 Task: Create new contact,   with mail id: 'PenelopeHernandez@estee-lauder.com', first name: 'Penelope', Last name: 'Hernandez', Job Title: Legal Counsel, Phone number (202) 555-6789. Change life cycle stage to  'Lead' and lead status to 'New'. Add new company to the associated contact: www.centene.com and type: Other. Logged in from softage.10@softage.net
Action: Mouse moved to (77, 54)
Screenshot: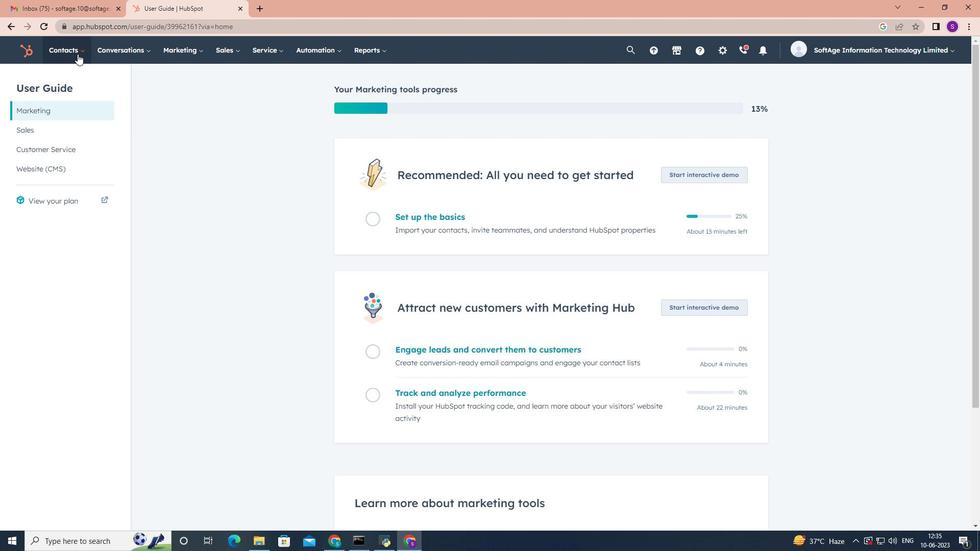 
Action: Mouse pressed left at (77, 54)
Screenshot: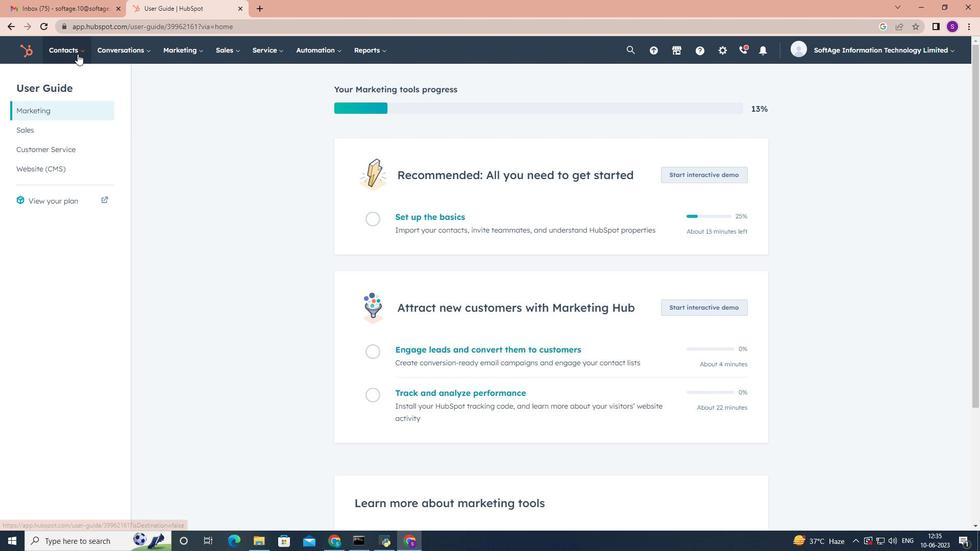
Action: Mouse moved to (82, 80)
Screenshot: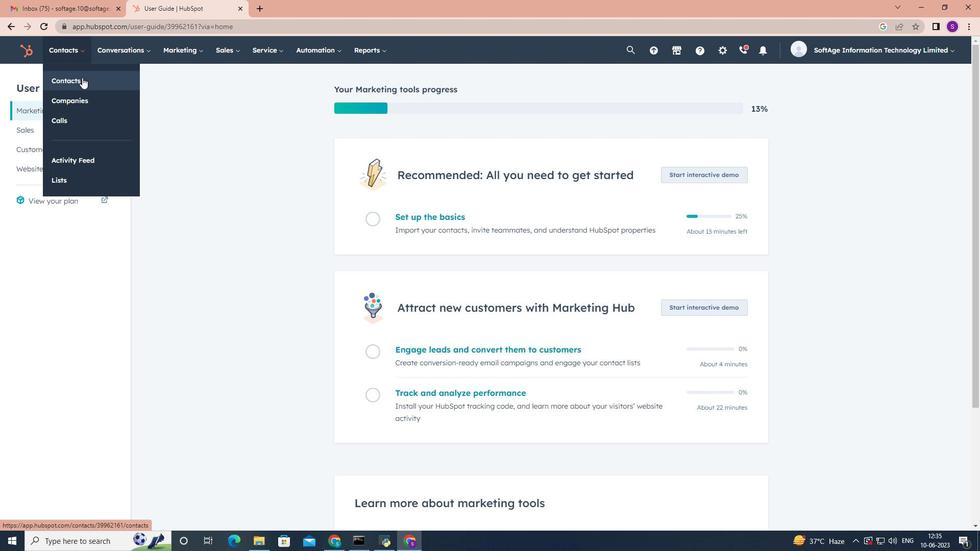 
Action: Mouse pressed left at (82, 80)
Screenshot: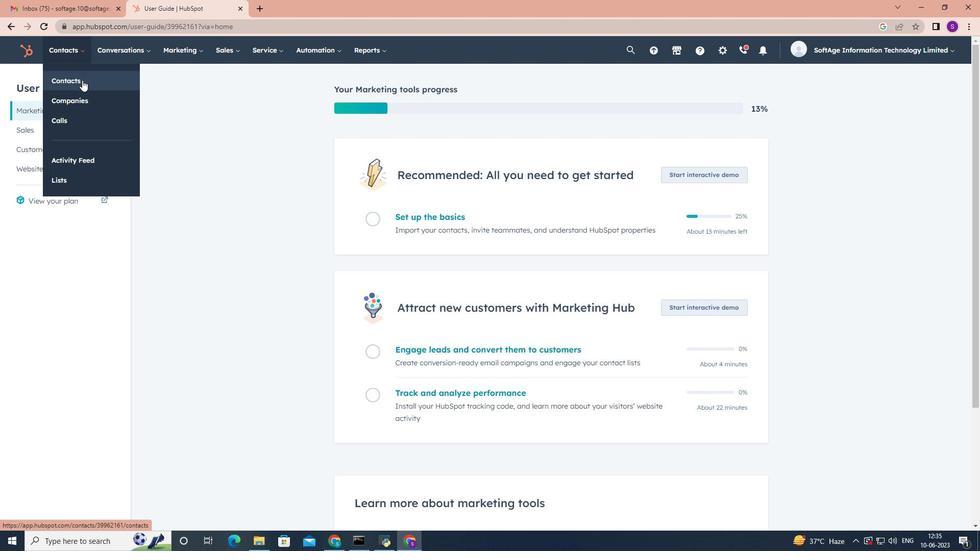 
Action: Mouse moved to (930, 87)
Screenshot: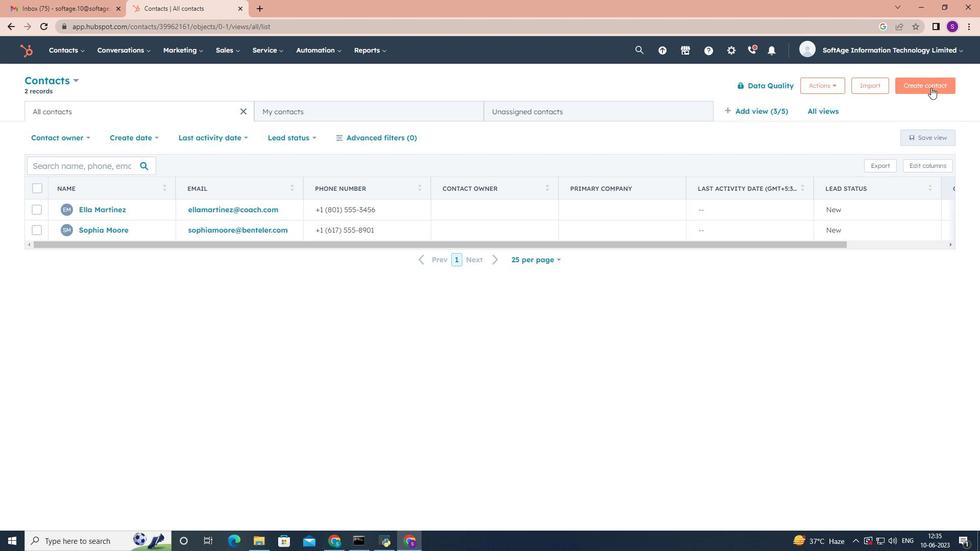 
Action: Mouse pressed left at (930, 87)
Screenshot: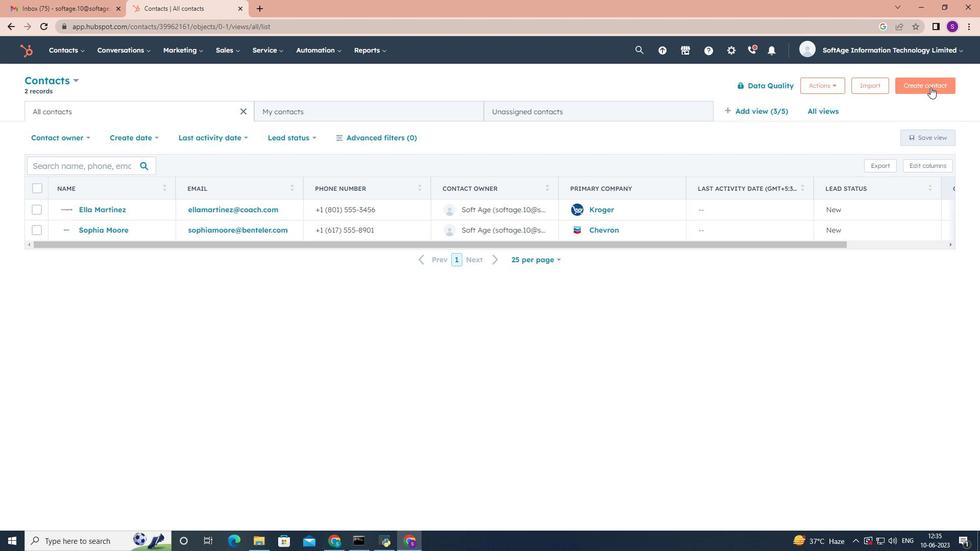 
Action: Mouse moved to (733, 132)
Screenshot: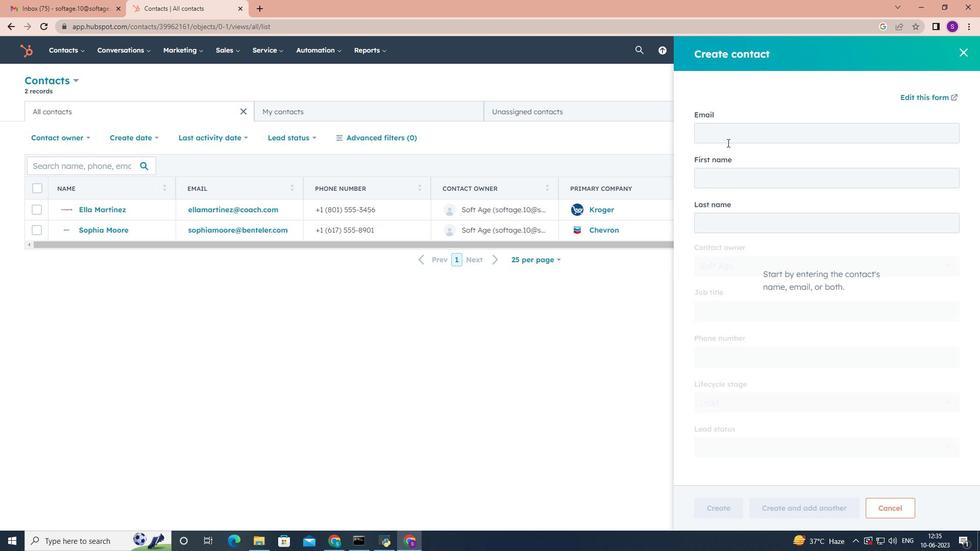 
Action: Mouse pressed left at (733, 132)
Screenshot: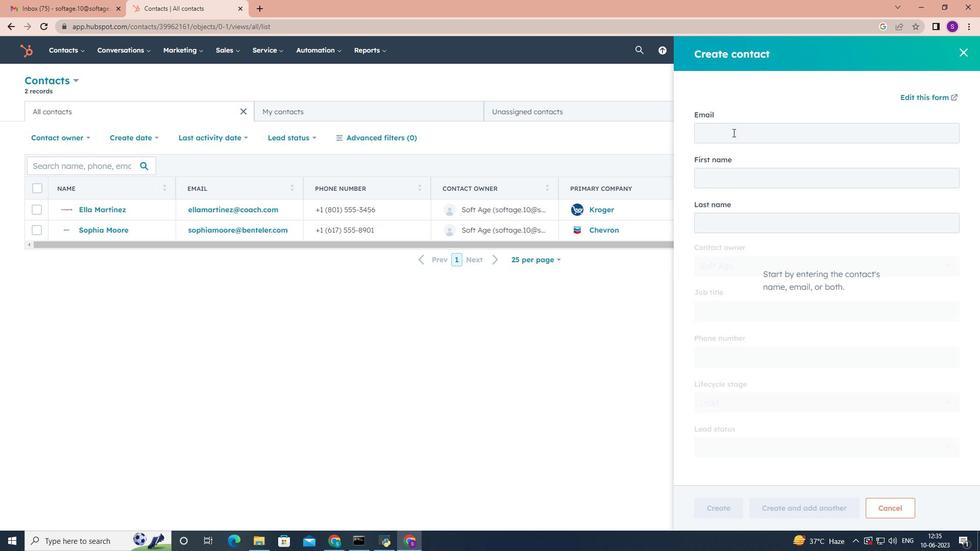 
Action: Key pressed <Key.shift>Penelope<Key.shift>Hernadez<Key.shift>@estee-lauder.com<Key.tab><Key.tab>
Screenshot: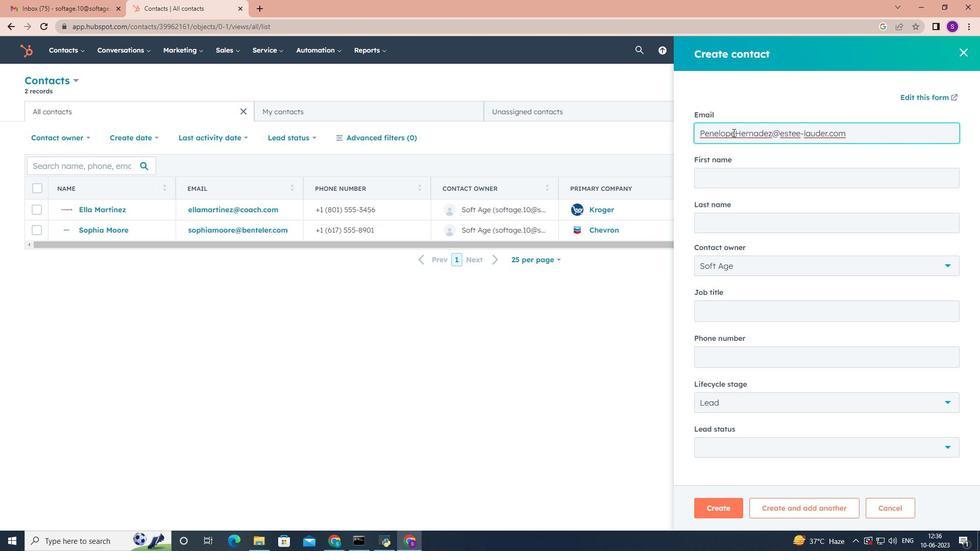 
Action: Mouse moved to (801, 174)
Screenshot: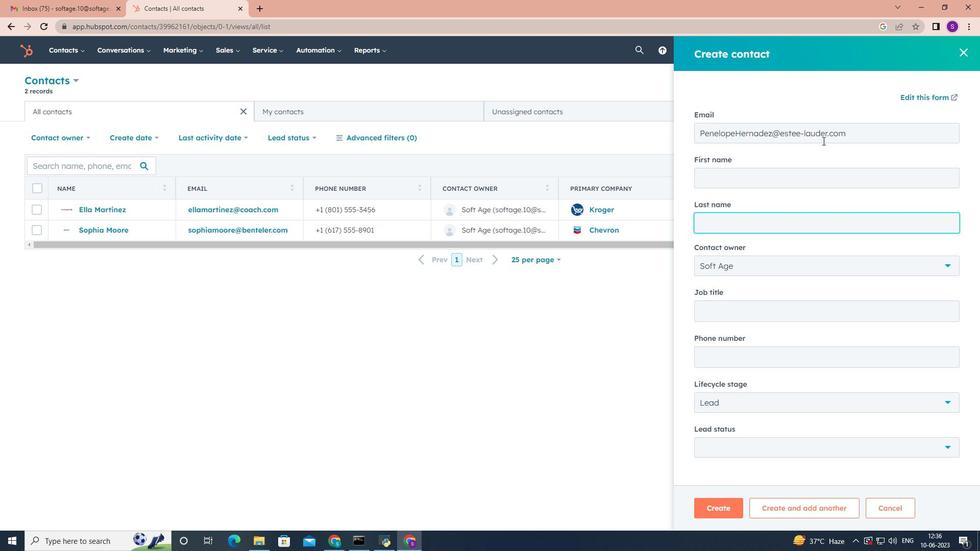 
Action: Mouse pressed left at (801, 174)
Screenshot: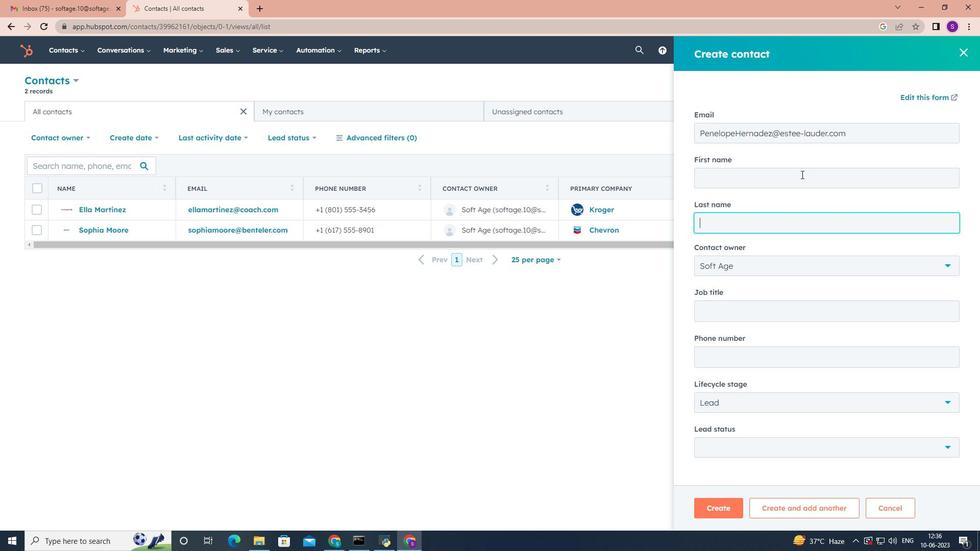 
Action: Key pressed <Key.shift>Penelope
Screenshot: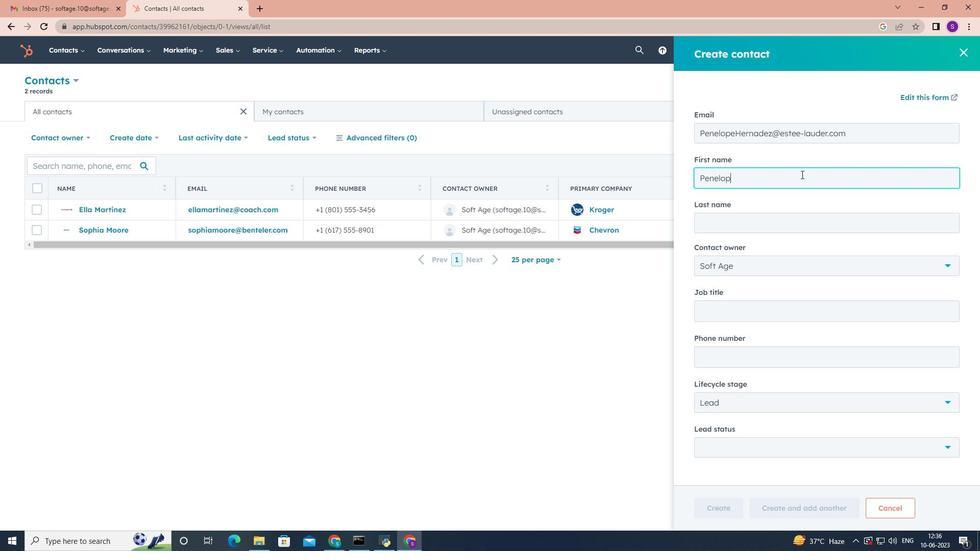 
Action: Mouse moved to (799, 221)
Screenshot: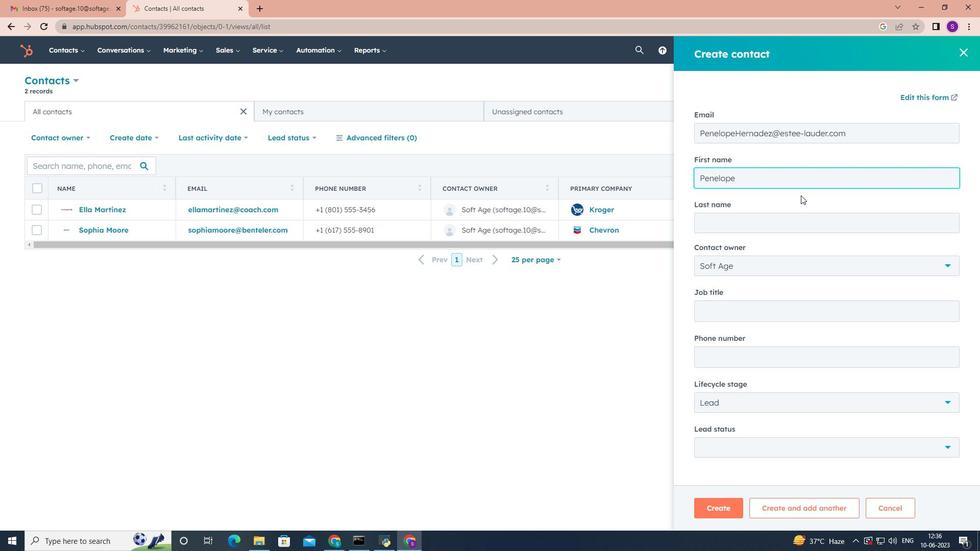 
Action: Mouse pressed left at (799, 221)
Screenshot: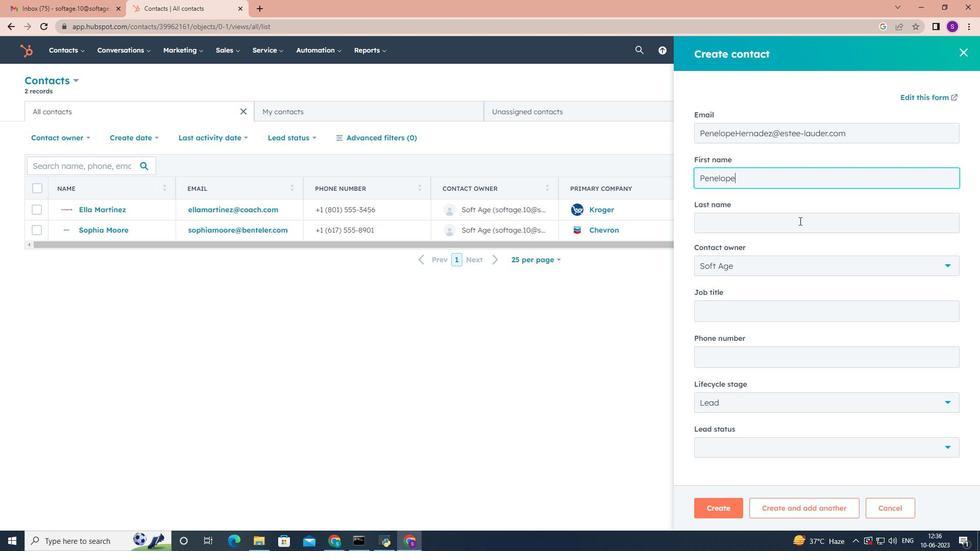 
Action: Key pressed <Key.shift>Hernandez
Screenshot: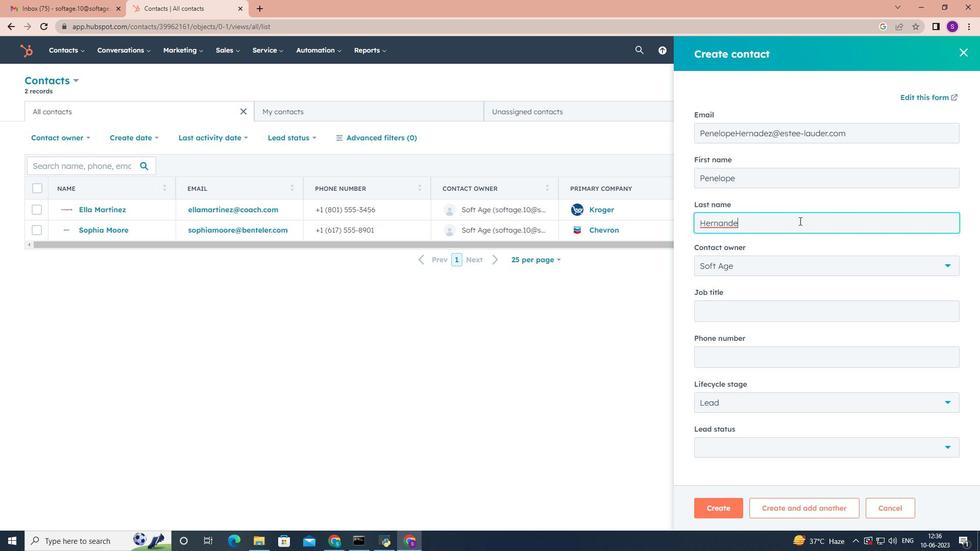 
Action: Mouse moved to (800, 311)
Screenshot: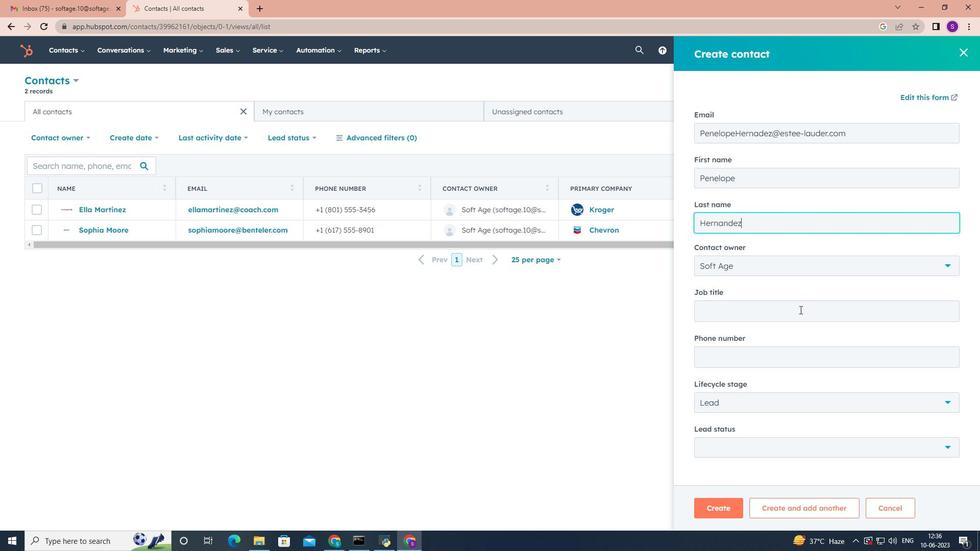
Action: Mouse pressed left at (800, 311)
Screenshot: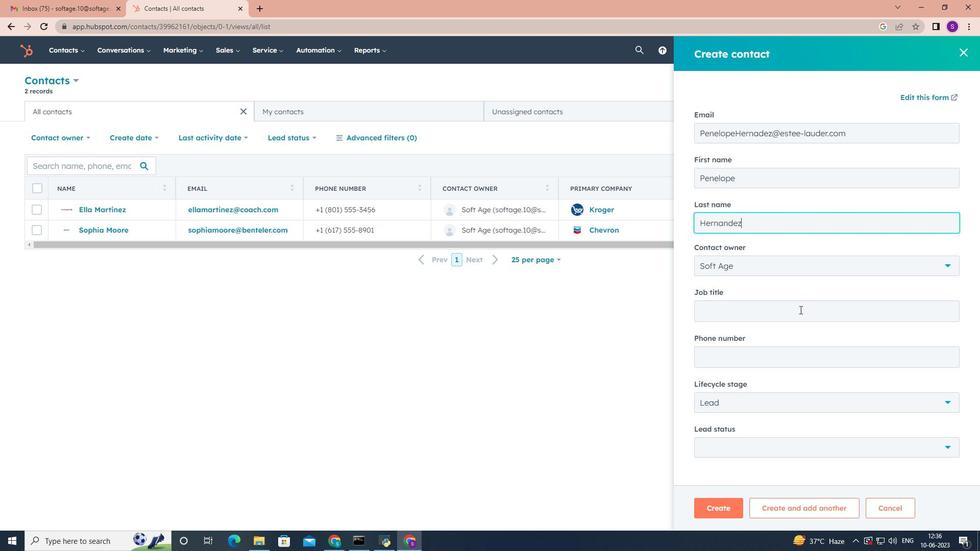
Action: Key pressed <Key.shift>Legal<Key.space><Key.shift>Counsel
Screenshot: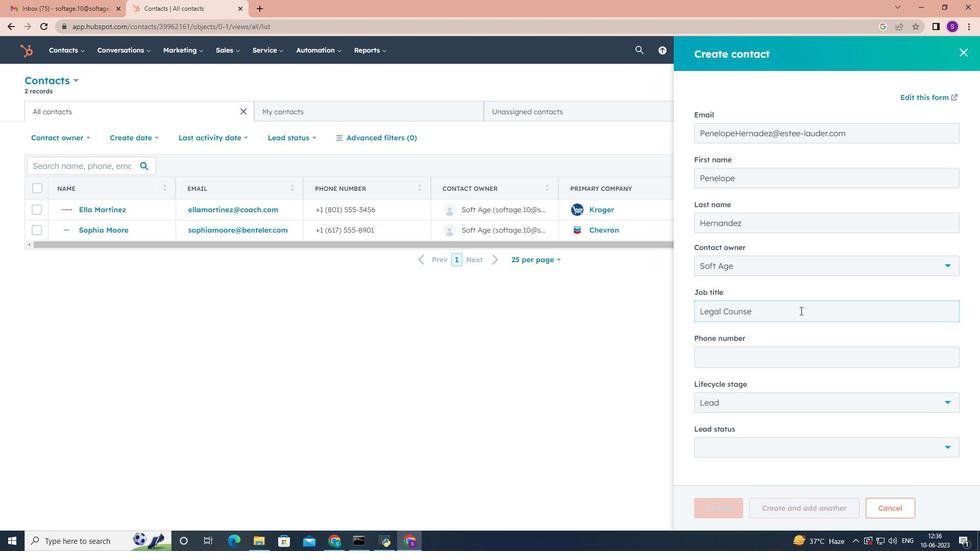 
Action: Mouse moved to (802, 359)
Screenshot: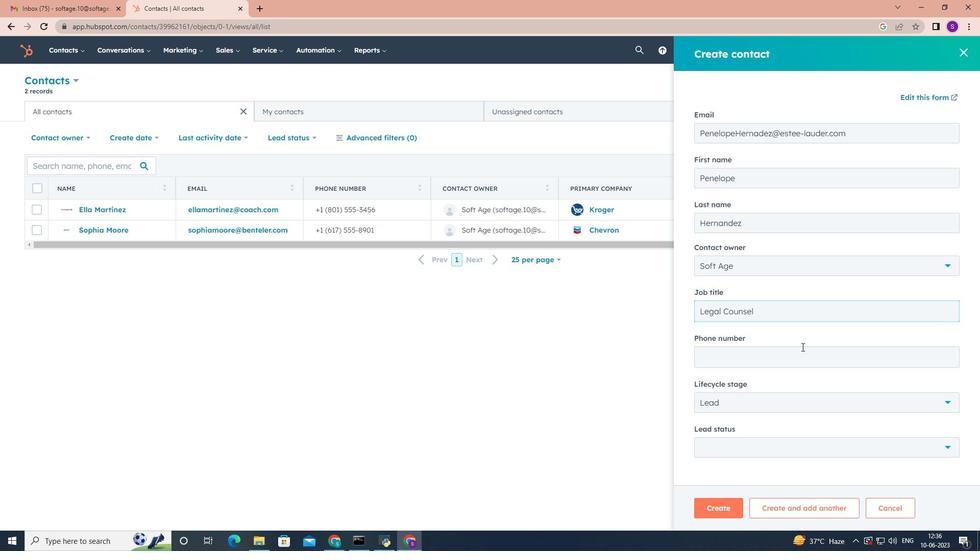 
Action: Mouse pressed left at (802, 359)
Screenshot: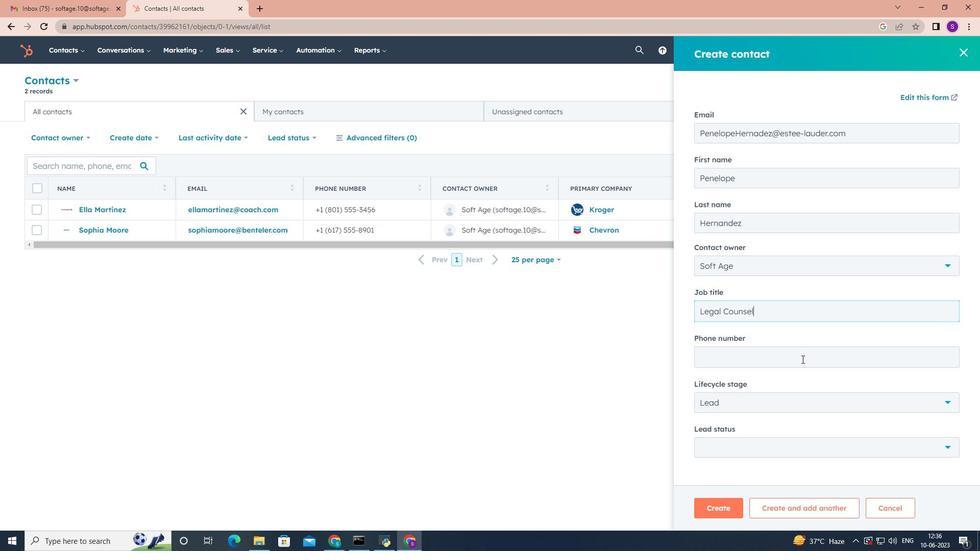 
Action: Key pressed 2025556789<Key.tab><Key.tab><Key.tab><Key.tab><Key.enter>
Screenshot: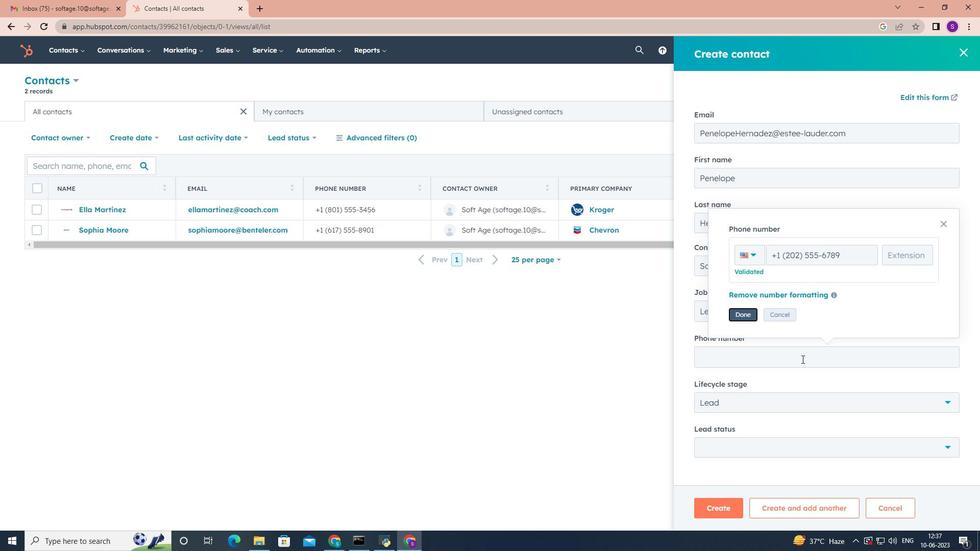 
Action: Mouse moved to (939, 400)
Screenshot: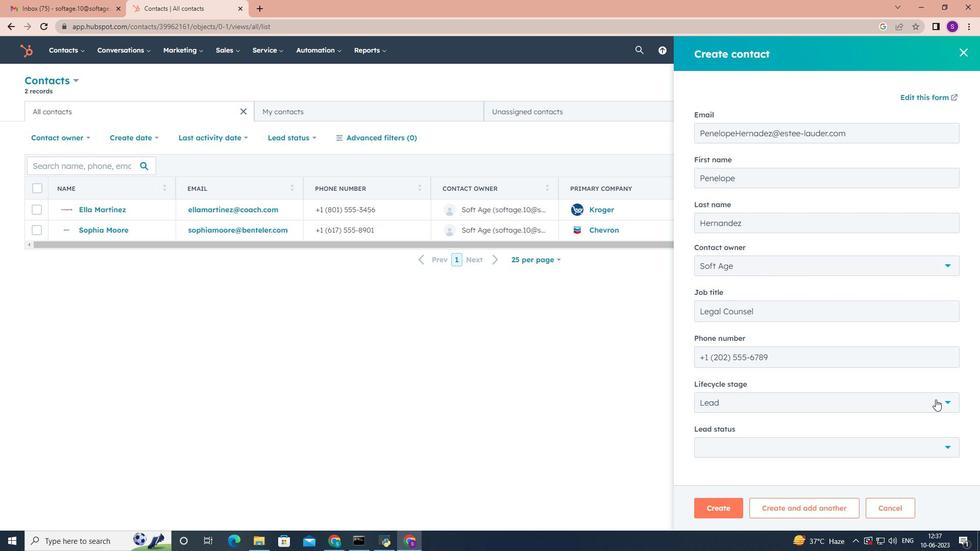 
Action: Mouse pressed left at (939, 400)
Screenshot: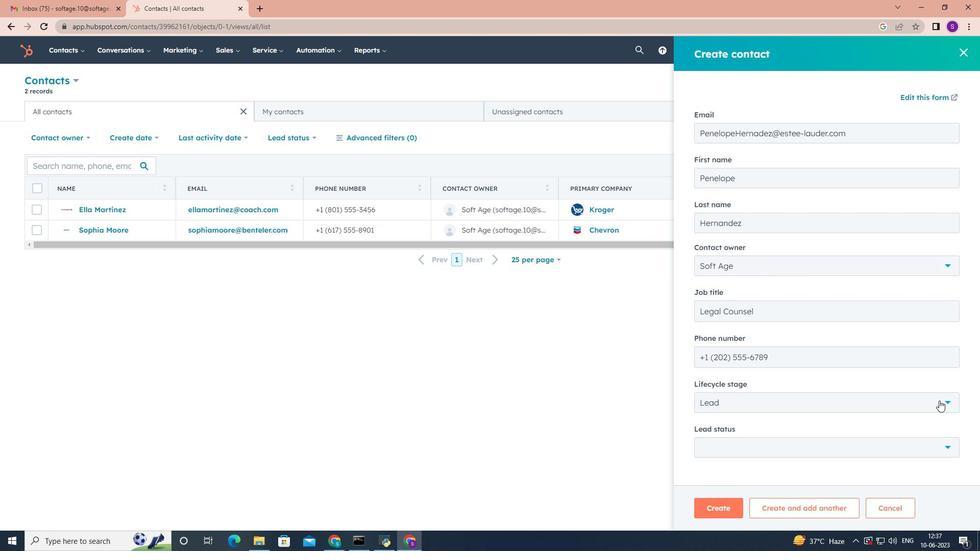 
Action: Mouse moved to (762, 306)
Screenshot: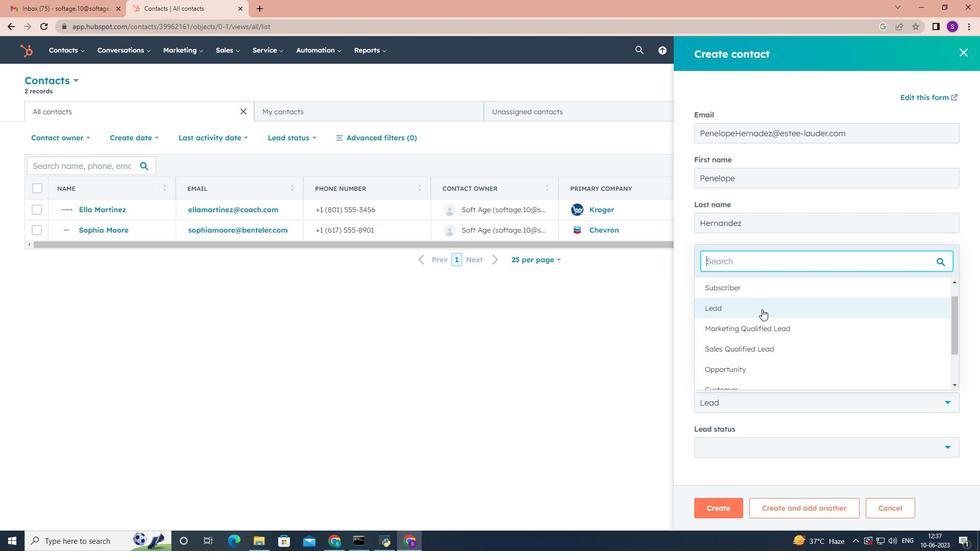 
Action: Mouse pressed left at (762, 306)
Screenshot: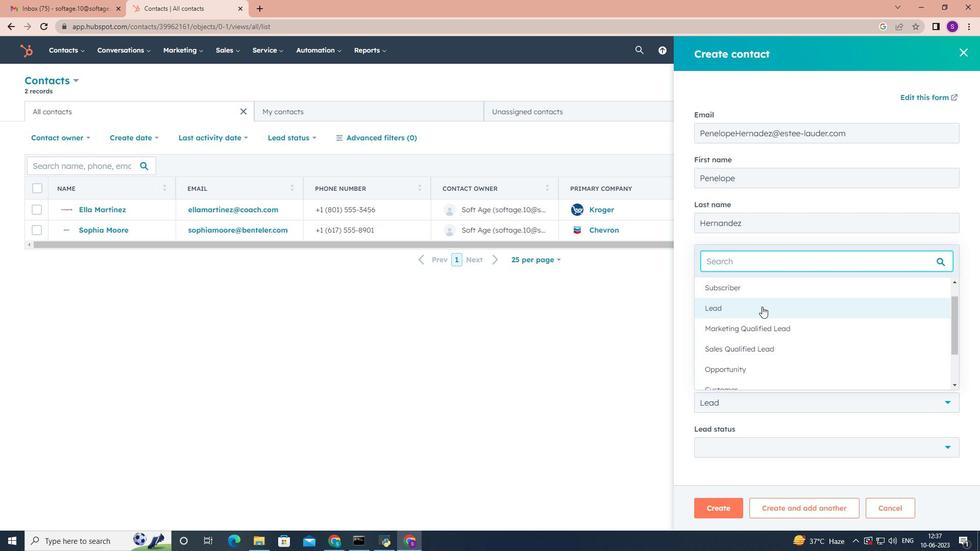 
Action: Mouse moved to (768, 421)
Screenshot: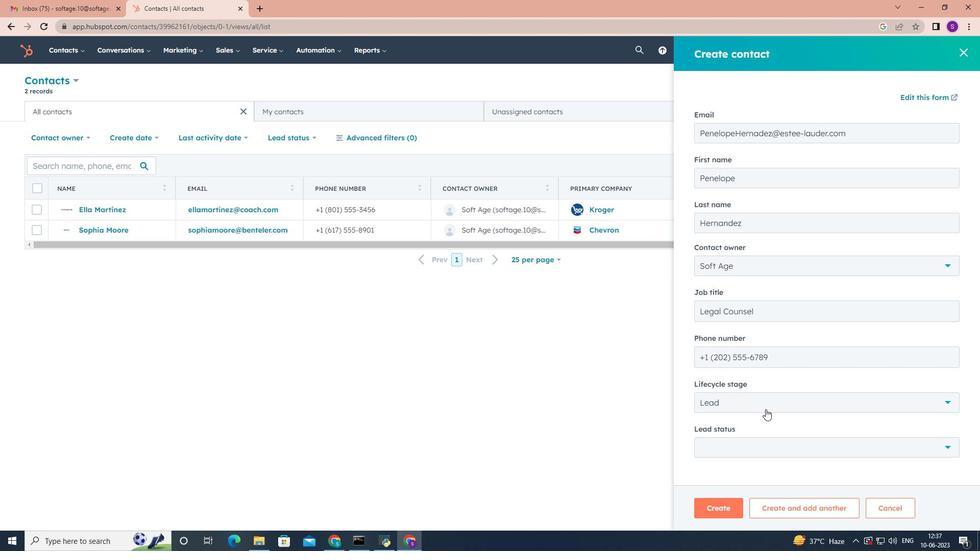 
Action: Mouse scrolled (768, 420) with delta (0, 0)
Screenshot: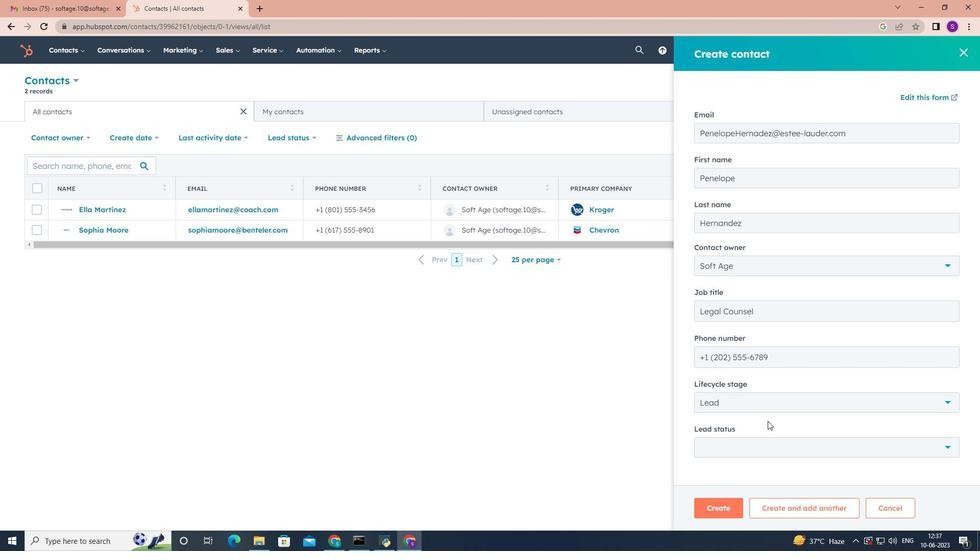 
Action: Mouse scrolled (768, 420) with delta (0, 0)
Screenshot: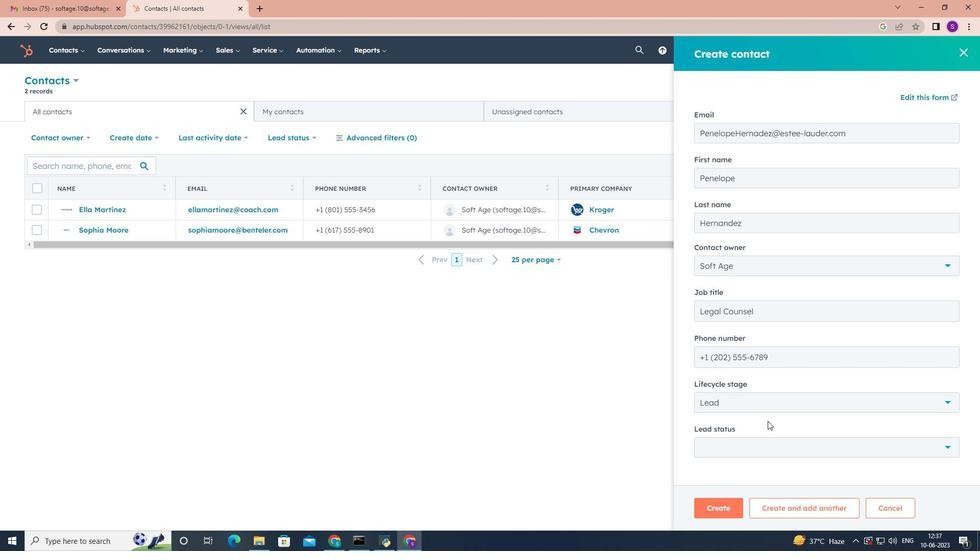 
Action: Mouse moved to (931, 451)
Screenshot: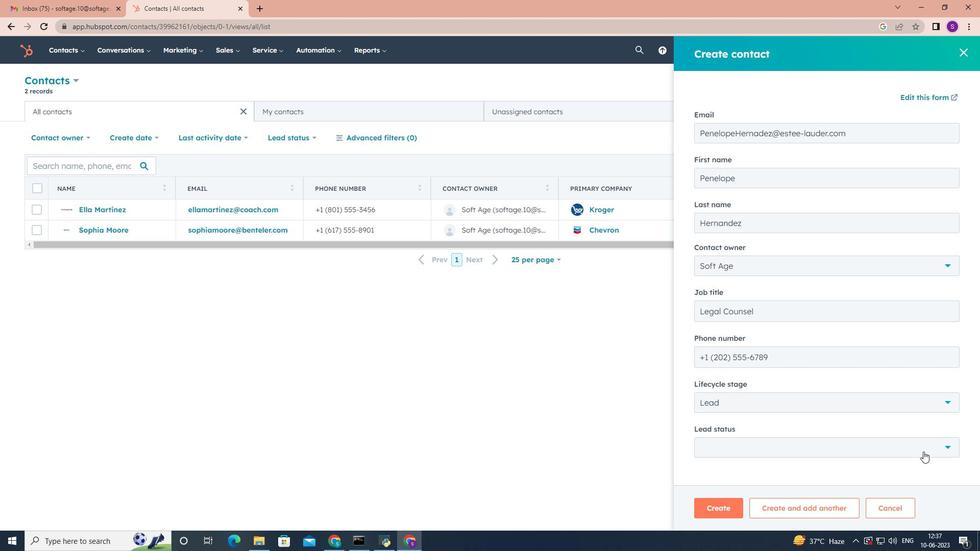 
Action: Mouse pressed left at (931, 451)
Screenshot: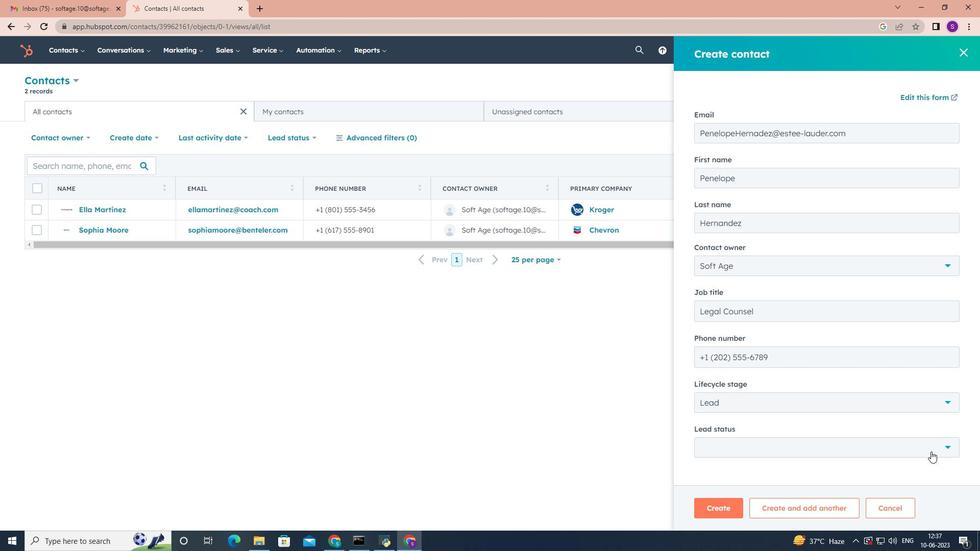 
Action: Mouse moved to (795, 360)
Screenshot: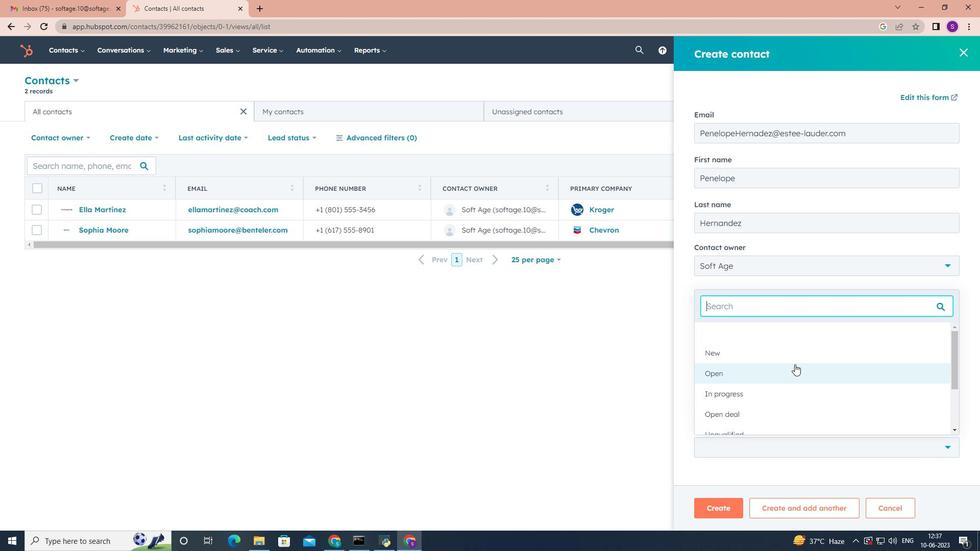 
Action: Mouse pressed left at (795, 360)
Screenshot: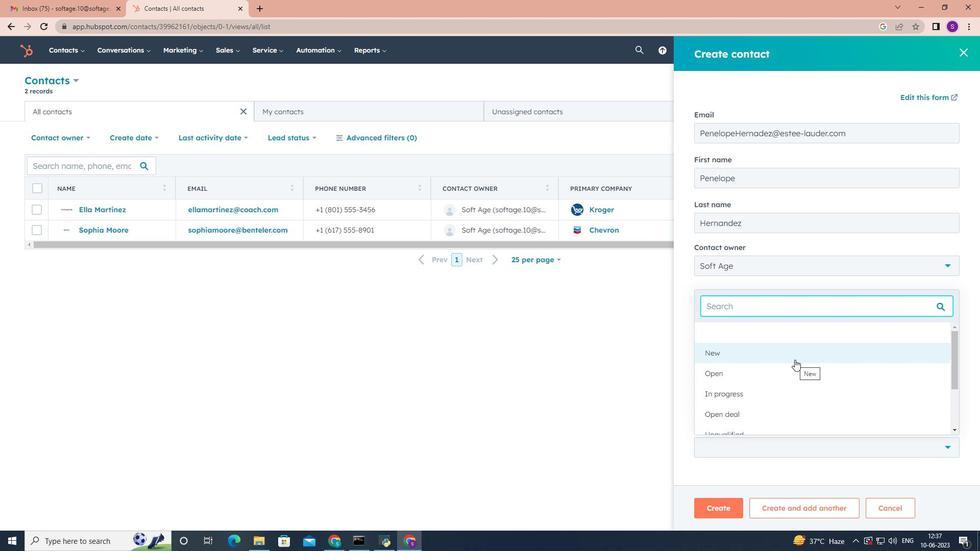
Action: Mouse moved to (803, 416)
Screenshot: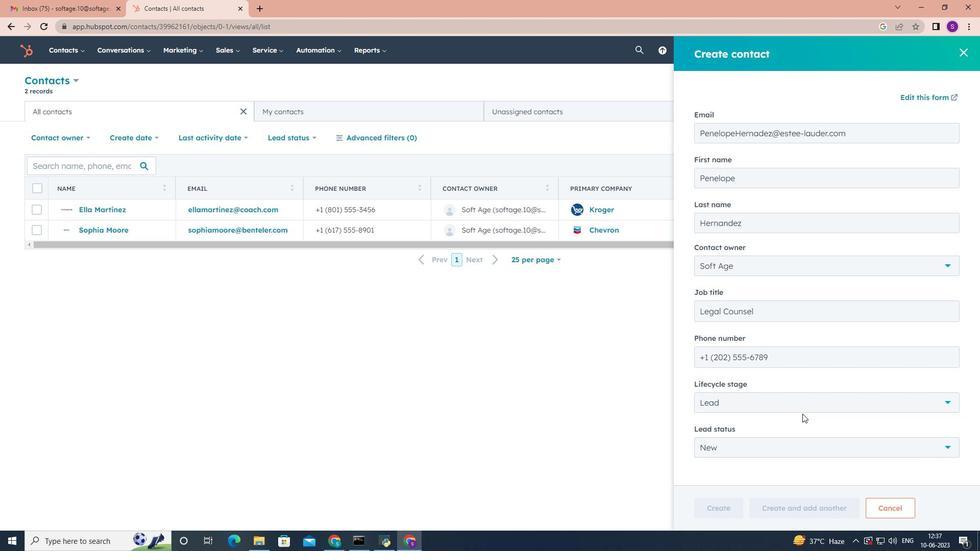 
Action: Mouse scrolled (803, 416) with delta (0, 0)
Screenshot: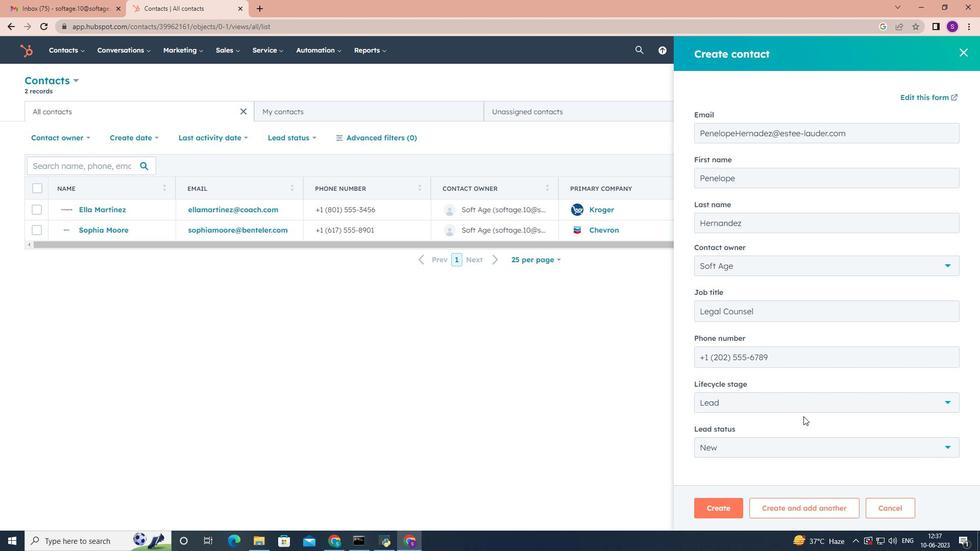 
Action: Mouse scrolled (803, 416) with delta (0, 0)
Screenshot: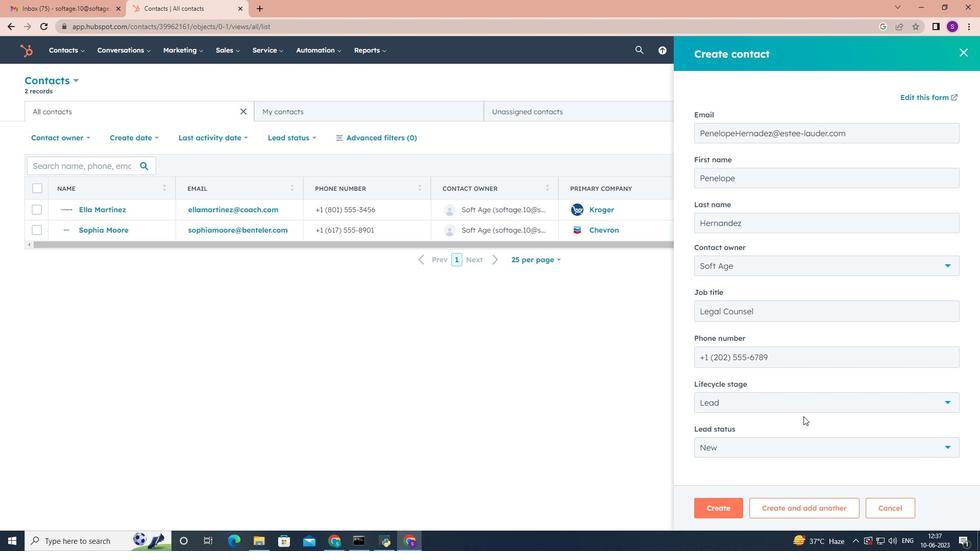 
Action: Mouse scrolled (803, 416) with delta (0, 0)
Screenshot: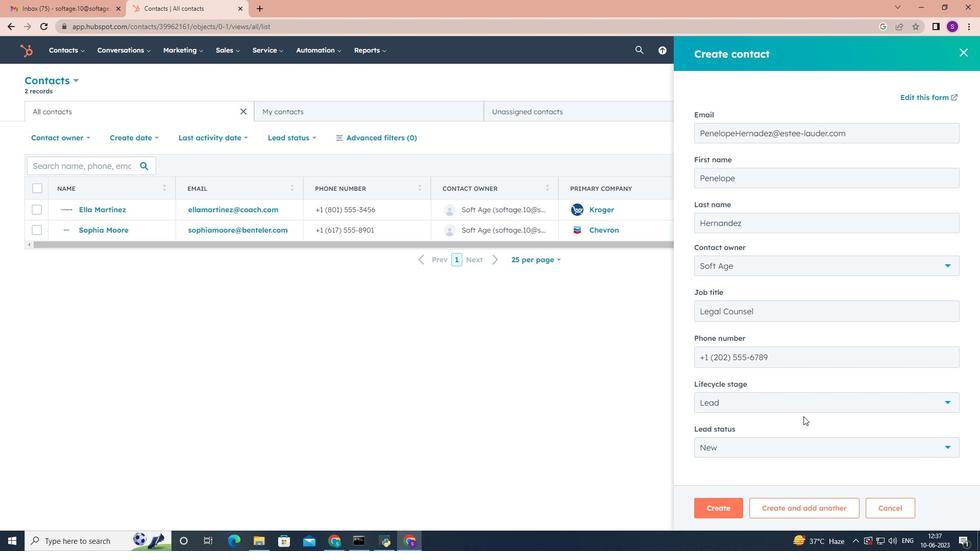 
Action: Mouse scrolled (803, 416) with delta (0, 0)
Screenshot: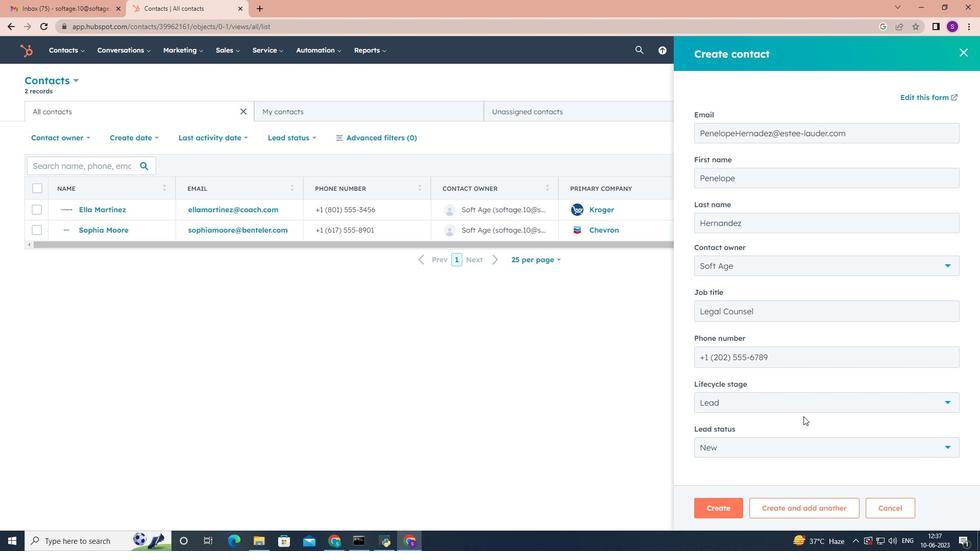 
Action: Mouse moved to (730, 509)
Screenshot: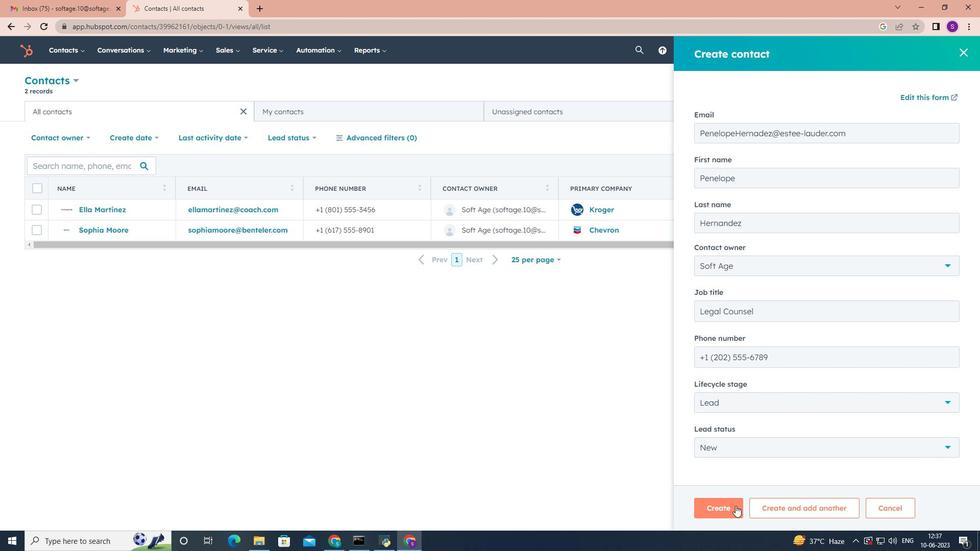 
Action: Mouse pressed left at (730, 509)
Screenshot: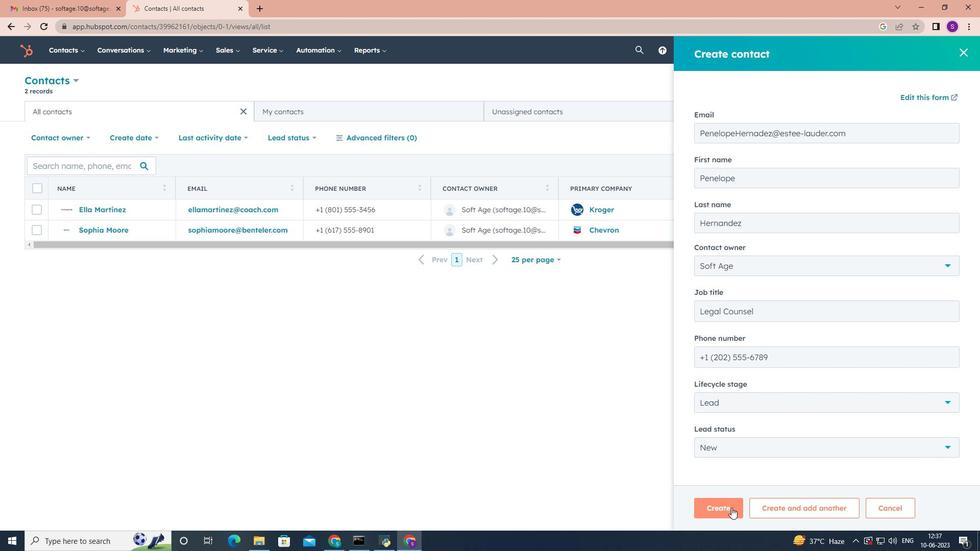 
Action: Mouse moved to (689, 330)
Screenshot: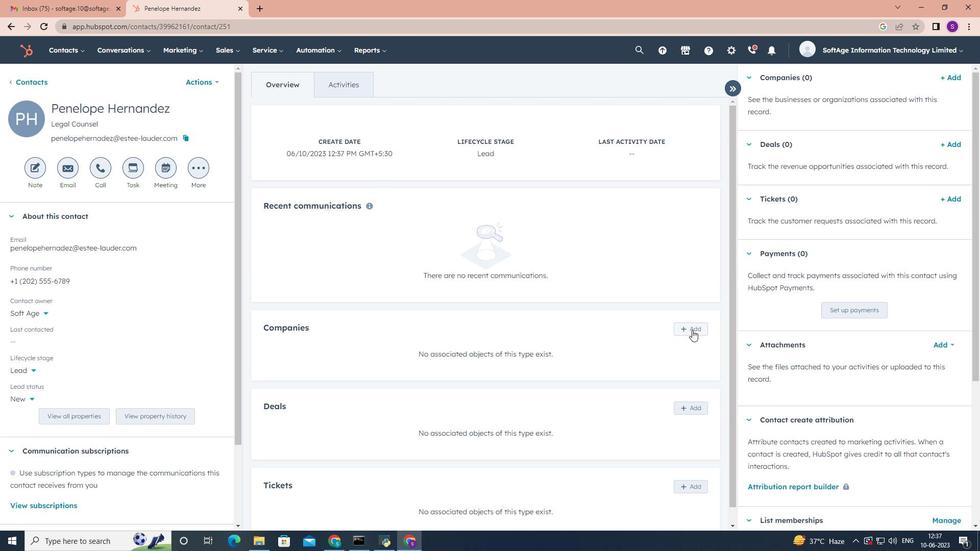 
Action: Mouse pressed left at (689, 330)
Screenshot: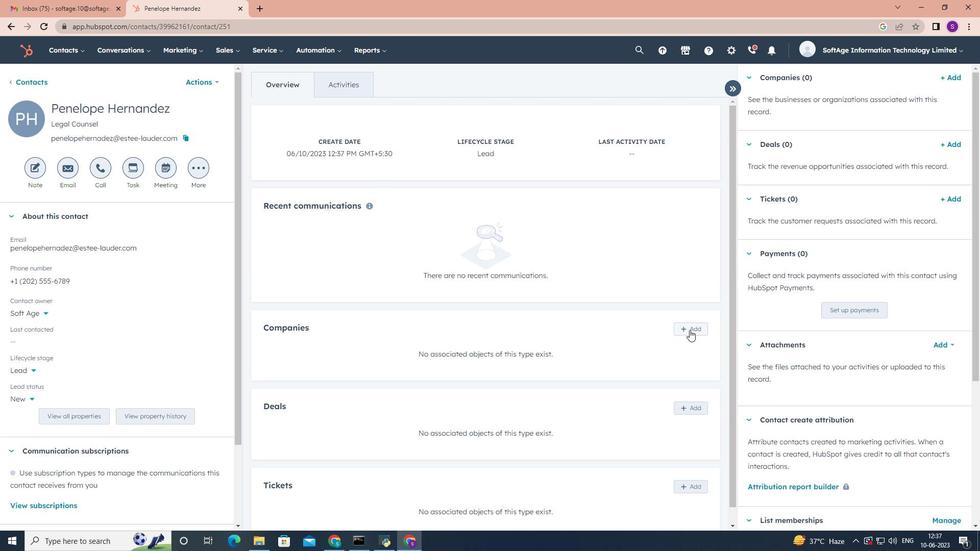
Action: Mouse moved to (785, 104)
Screenshot: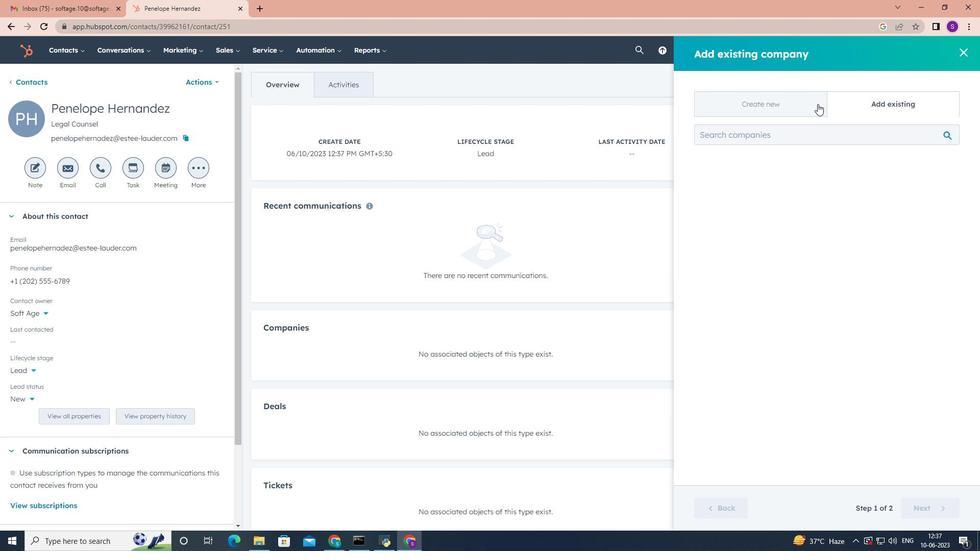 
Action: Mouse pressed left at (785, 104)
Screenshot: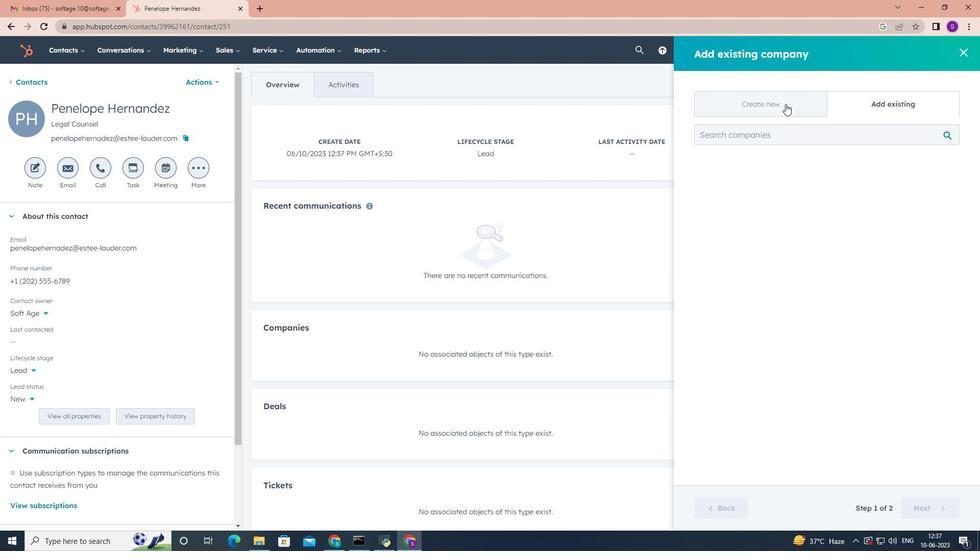 
Action: Mouse moved to (784, 166)
Screenshot: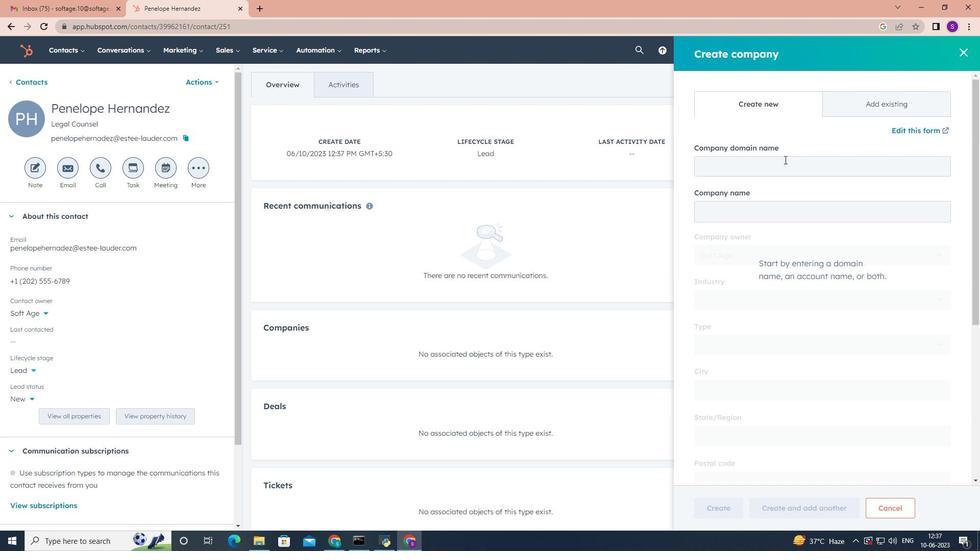 
Action: Mouse pressed left at (784, 166)
Screenshot: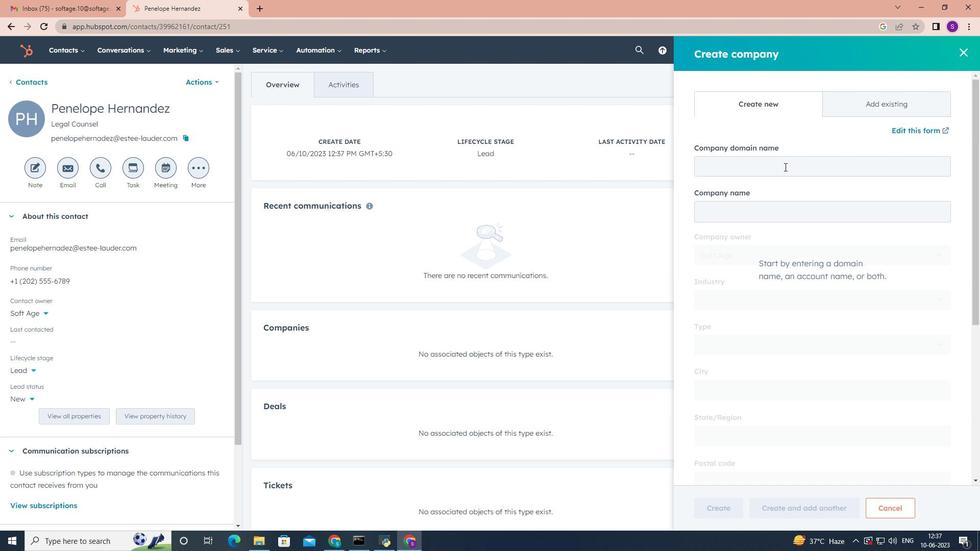 
Action: Key pressed <Key.shift>WWW.centene.com
Screenshot: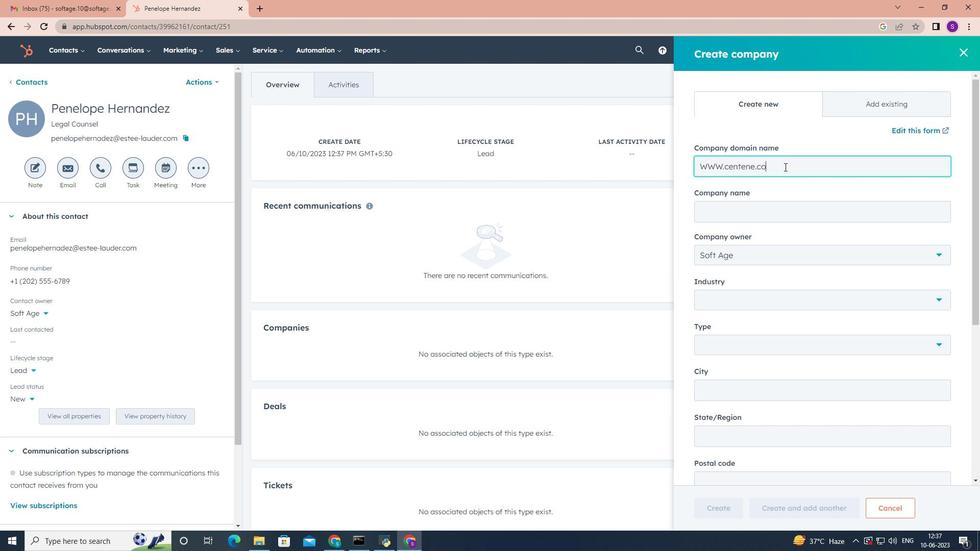 
Action: Mouse moved to (831, 341)
Screenshot: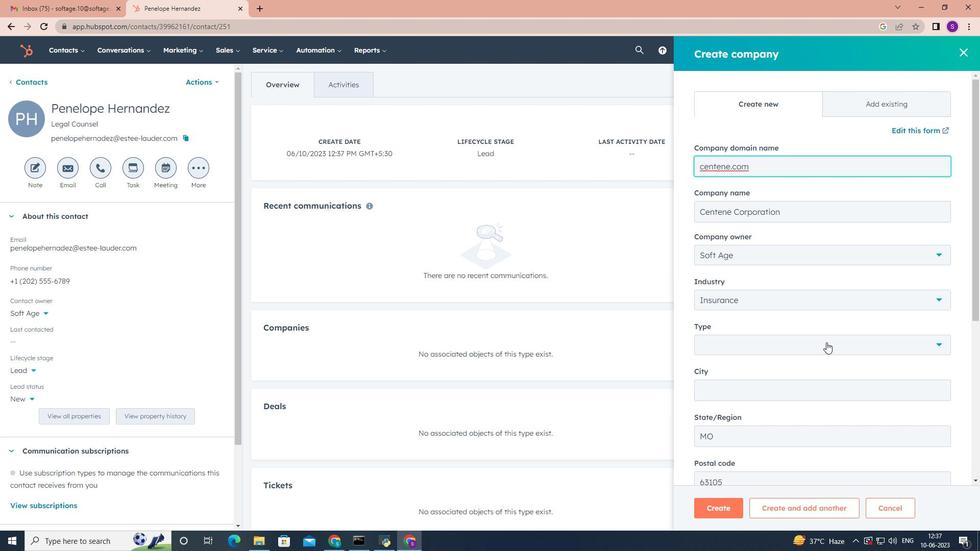 
Action: Mouse pressed left at (831, 341)
Screenshot: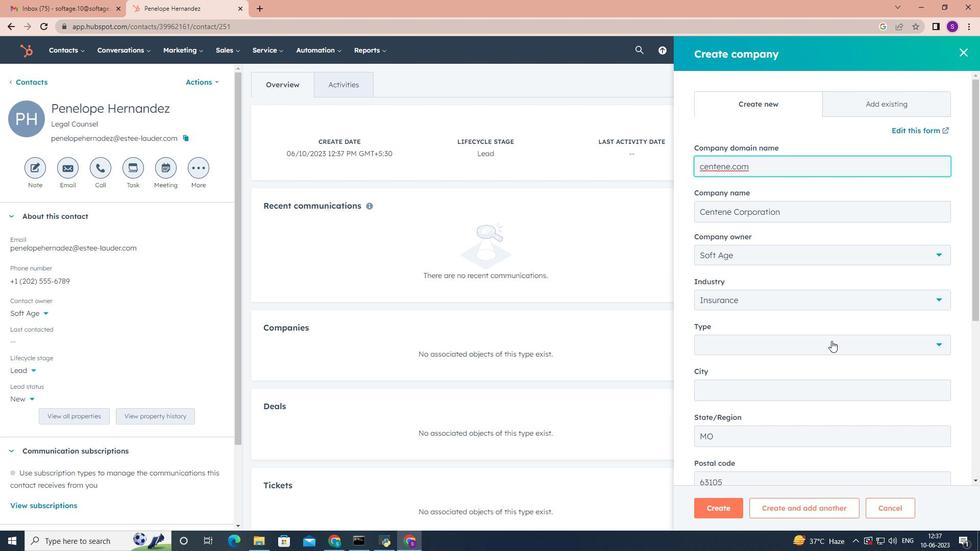 
Action: Mouse scrolled (831, 340) with delta (0, 0)
Screenshot: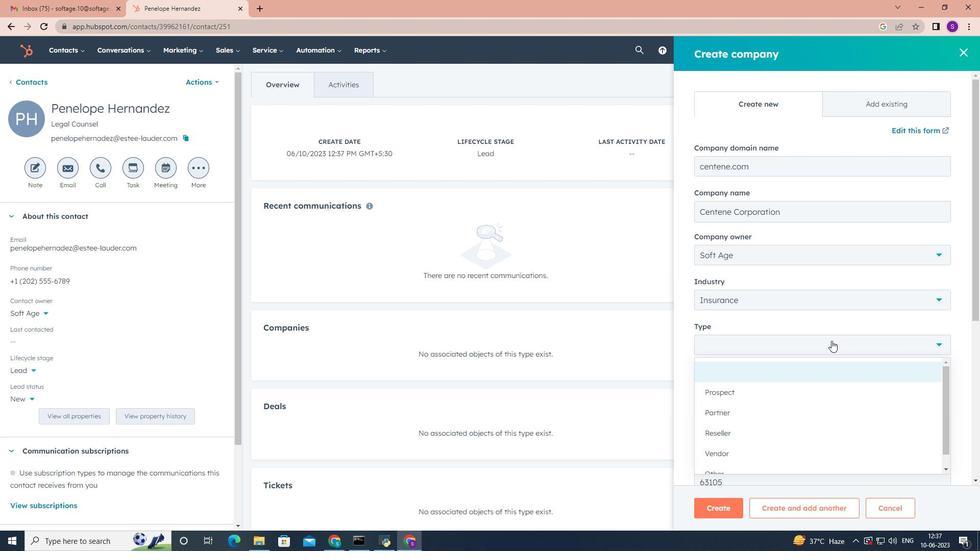 
Action: Mouse scrolled (831, 340) with delta (0, 0)
Screenshot: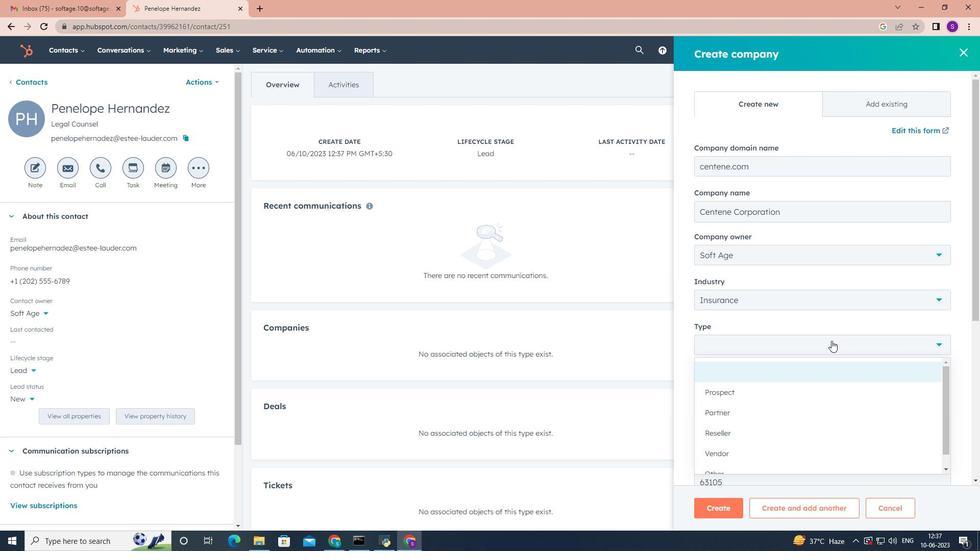 
Action: Mouse moved to (829, 359)
Screenshot: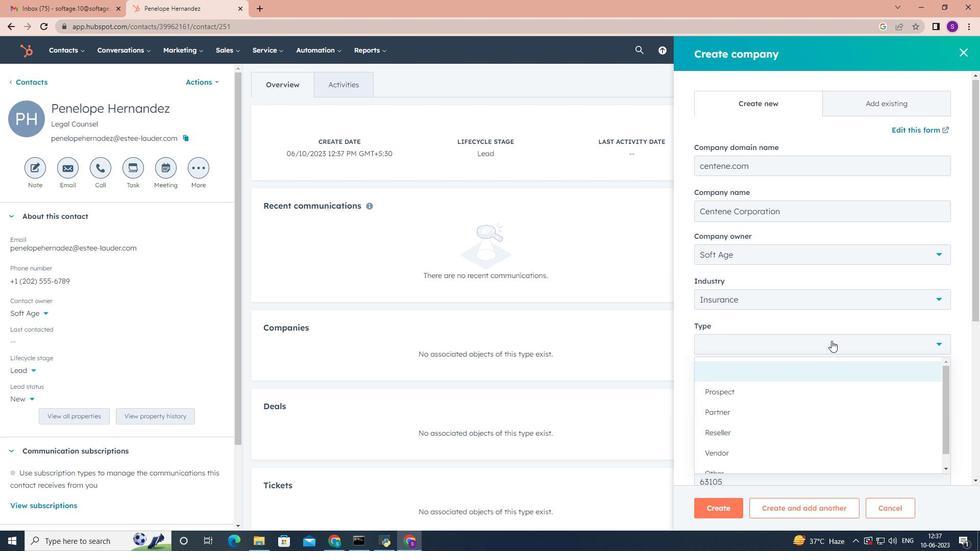 
Action: Mouse scrolled (829, 358) with delta (0, 0)
Screenshot: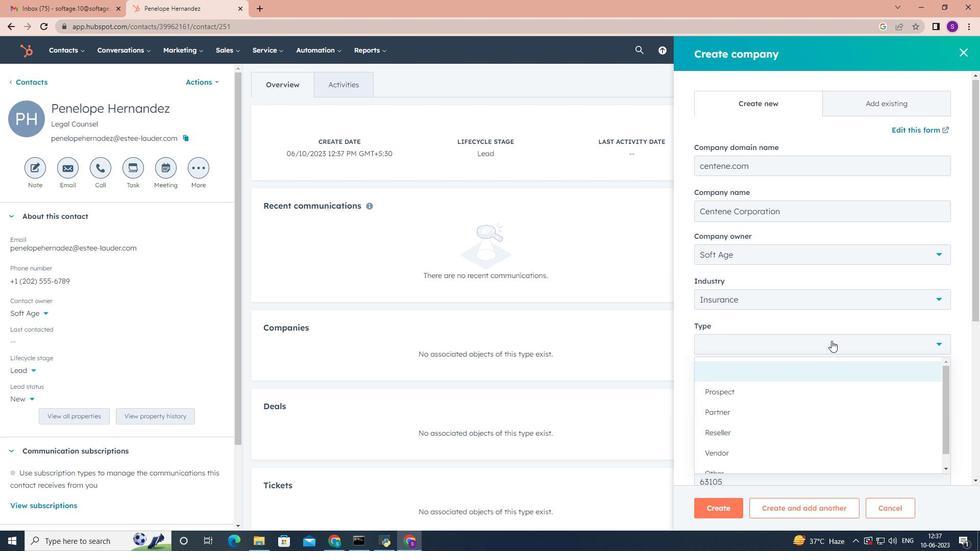 
Action: Mouse moved to (781, 308)
Screenshot: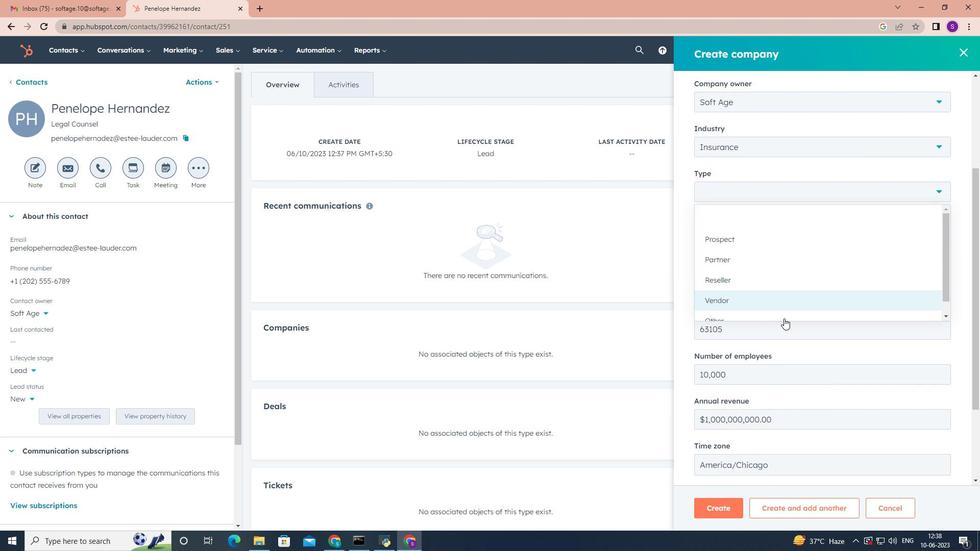 
Action: Mouse scrolled (781, 308) with delta (0, 0)
Screenshot: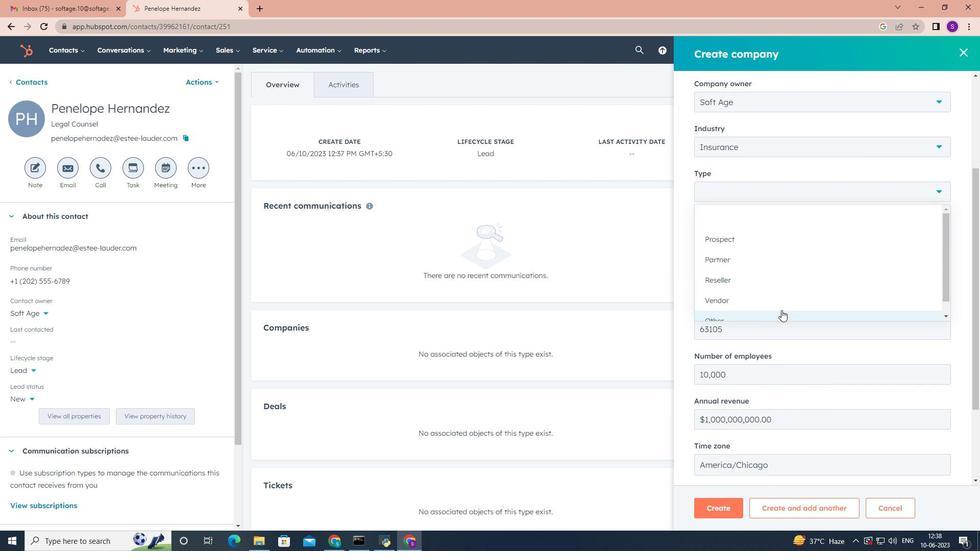 
Action: Mouse scrolled (781, 308) with delta (0, 0)
Screenshot: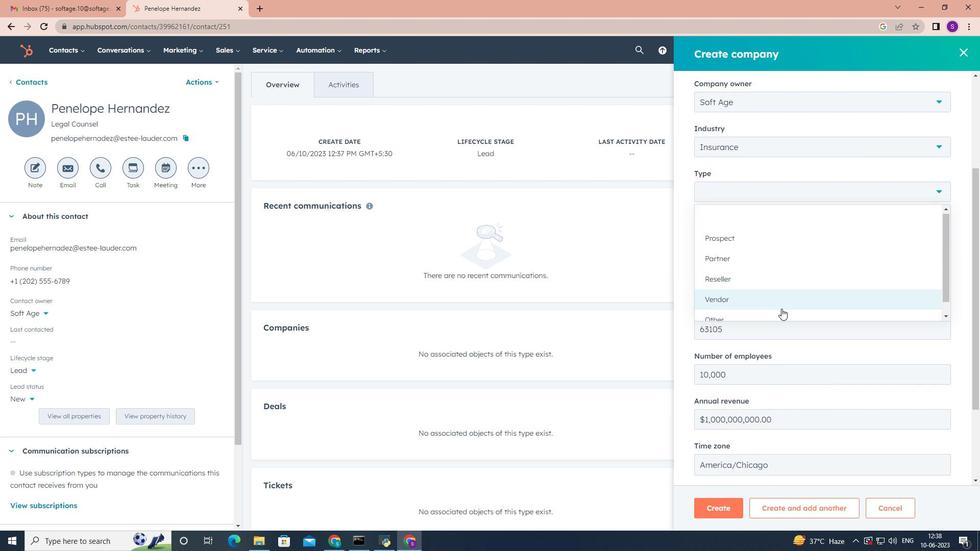 
Action: Mouse scrolled (781, 308) with delta (0, 0)
Screenshot: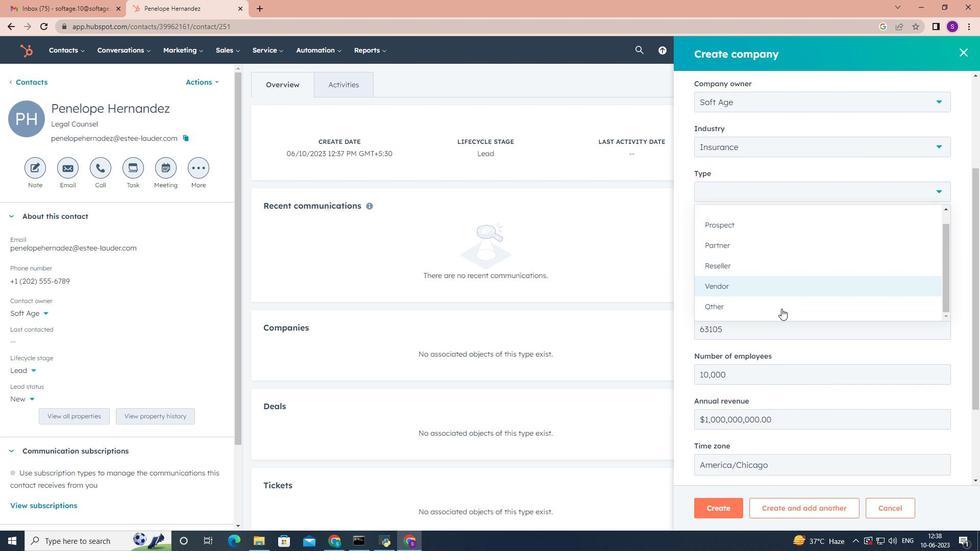 
Action: Mouse scrolled (781, 308) with delta (0, 0)
Screenshot: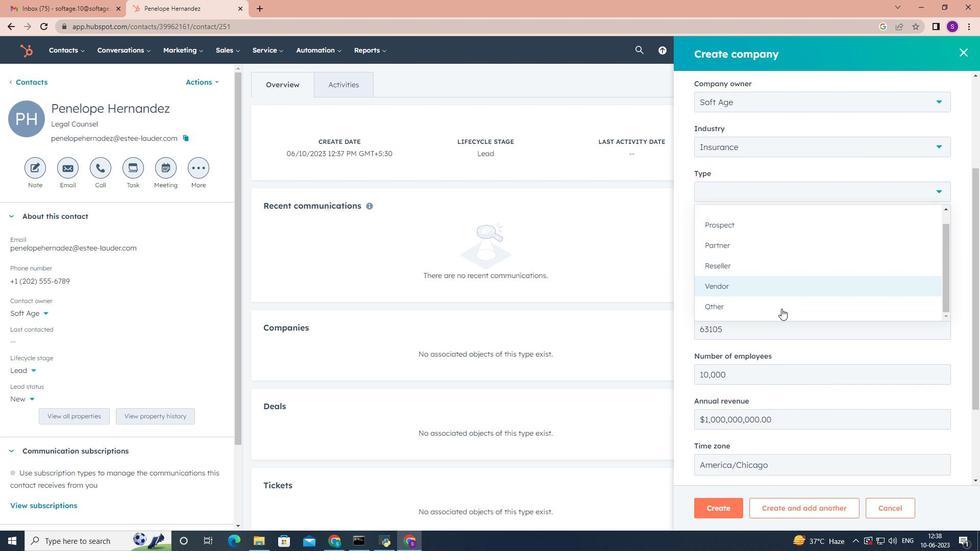 
Action: Mouse moved to (727, 308)
Screenshot: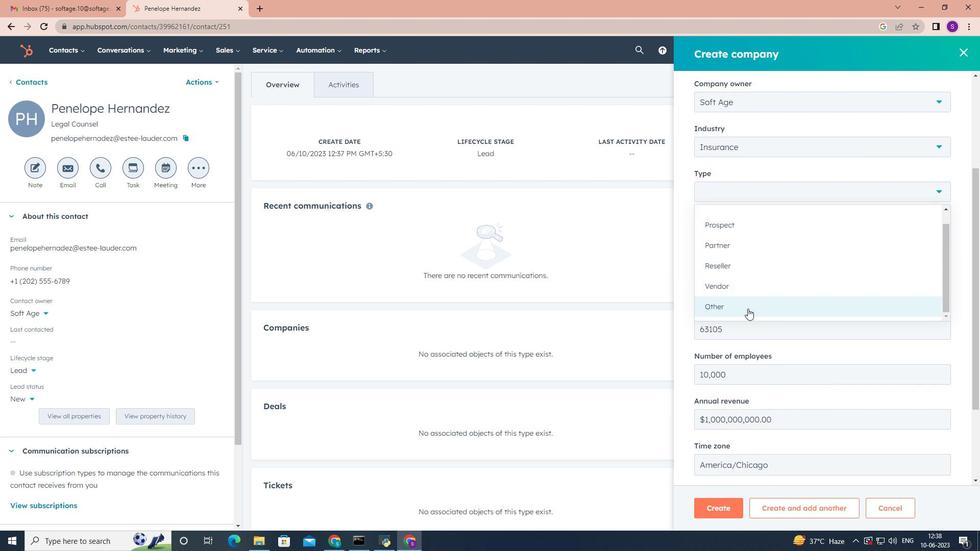 
Action: Mouse pressed left at (727, 308)
Screenshot: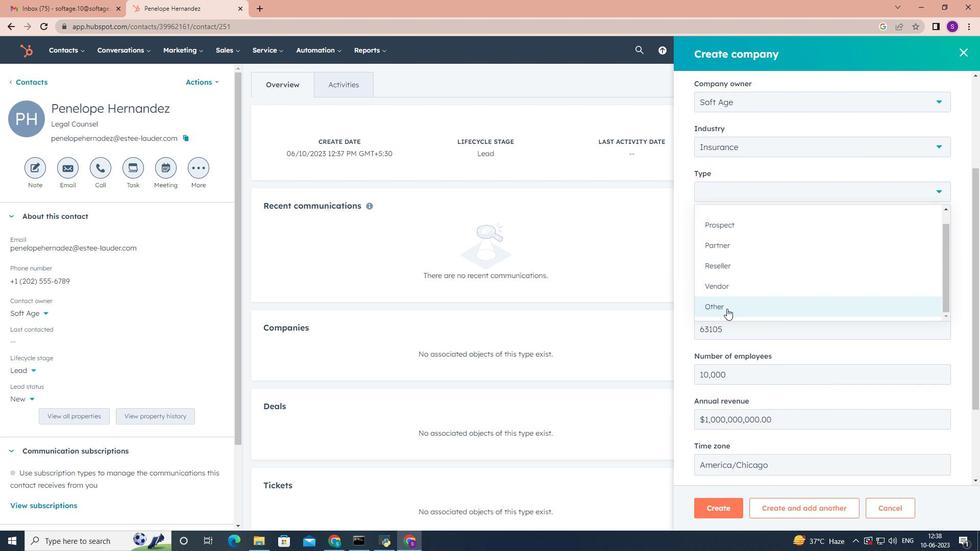 
Action: Mouse scrolled (727, 308) with delta (0, 0)
Screenshot: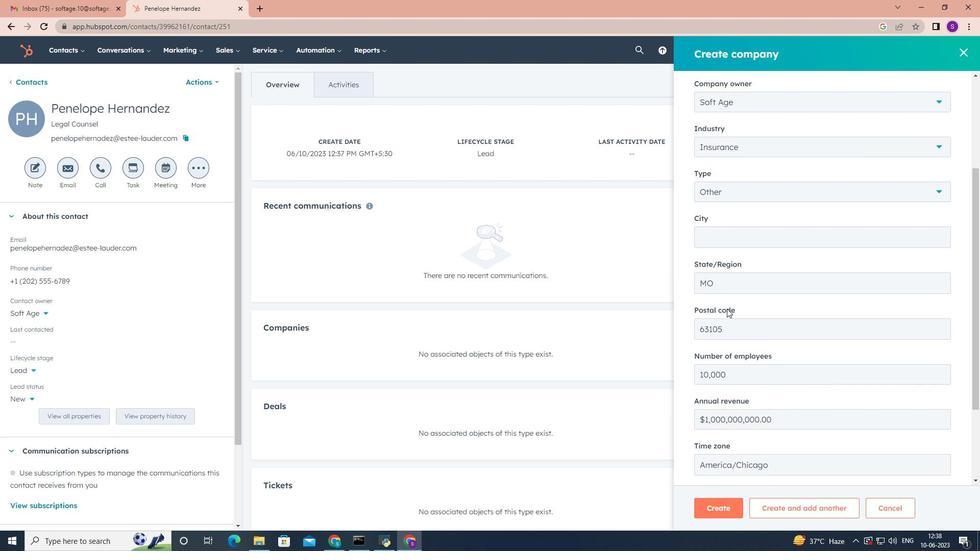 
Action: Mouse scrolled (727, 308) with delta (0, 0)
Screenshot: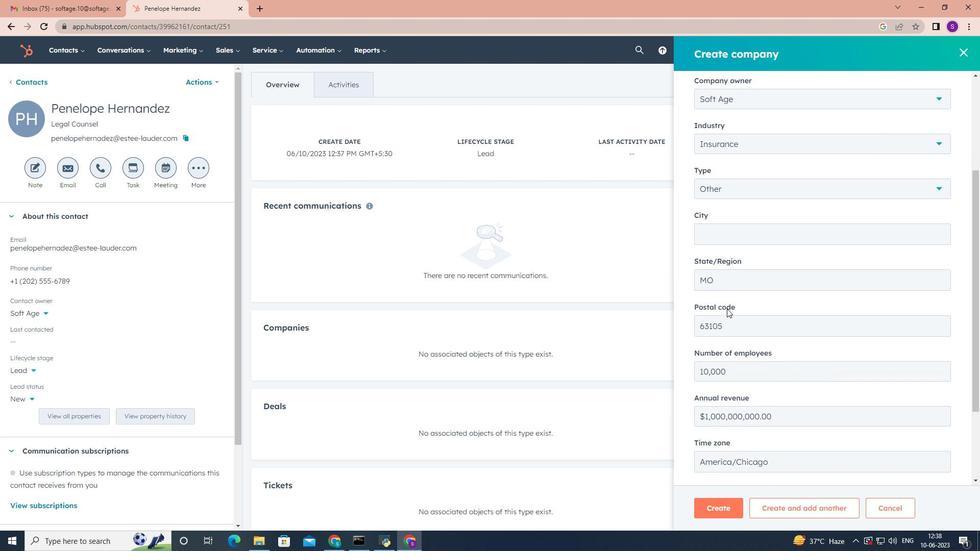 
Action: Mouse scrolled (727, 308) with delta (0, 0)
Screenshot: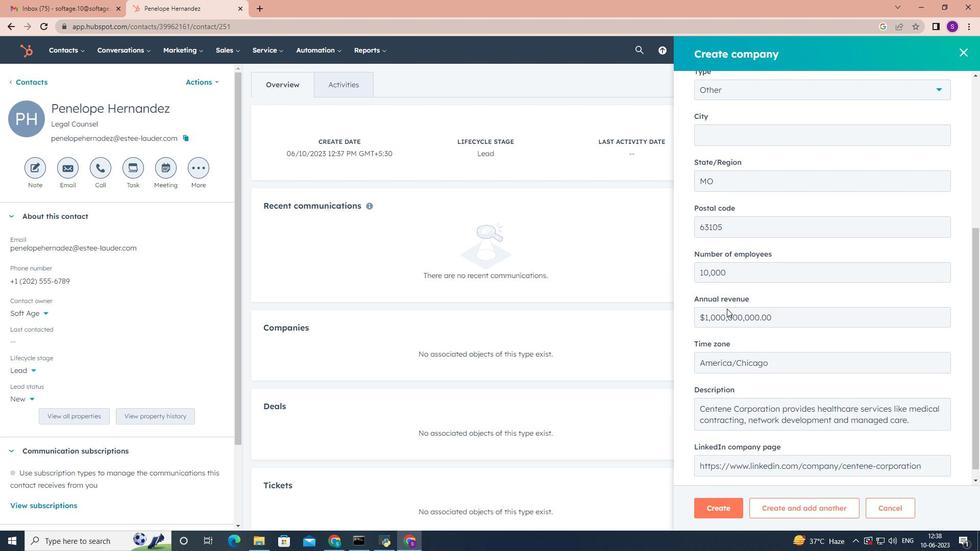 
Action: Mouse scrolled (727, 308) with delta (0, 0)
Screenshot: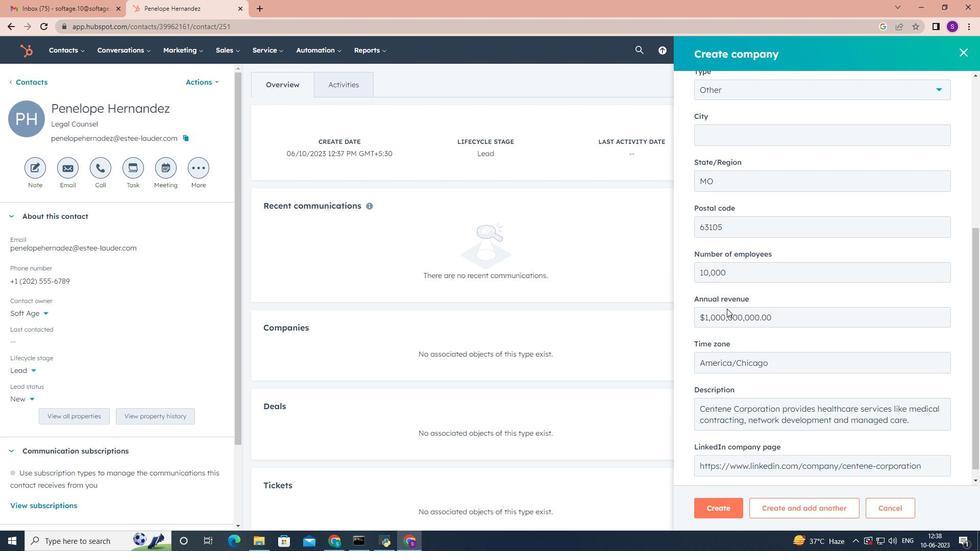 
Action: Mouse scrolled (727, 308) with delta (0, 0)
Screenshot: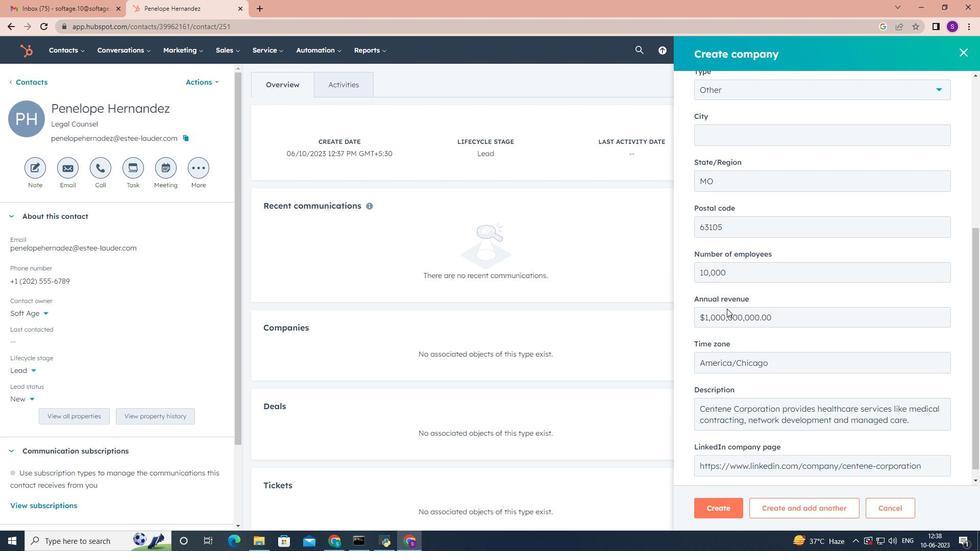 
Action: Mouse scrolled (727, 308) with delta (0, 0)
Screenshot: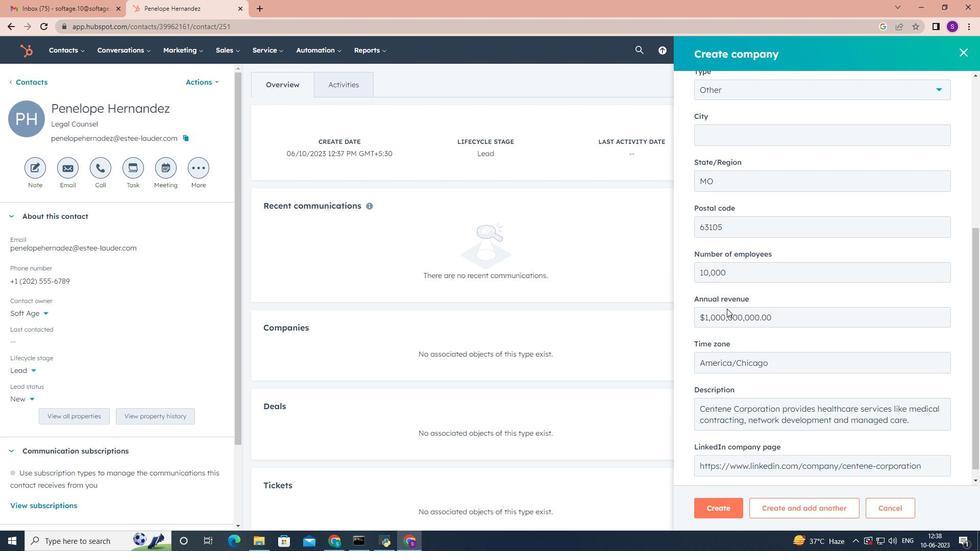 
Action: Mouse moved to (723, 509)
Screenshot: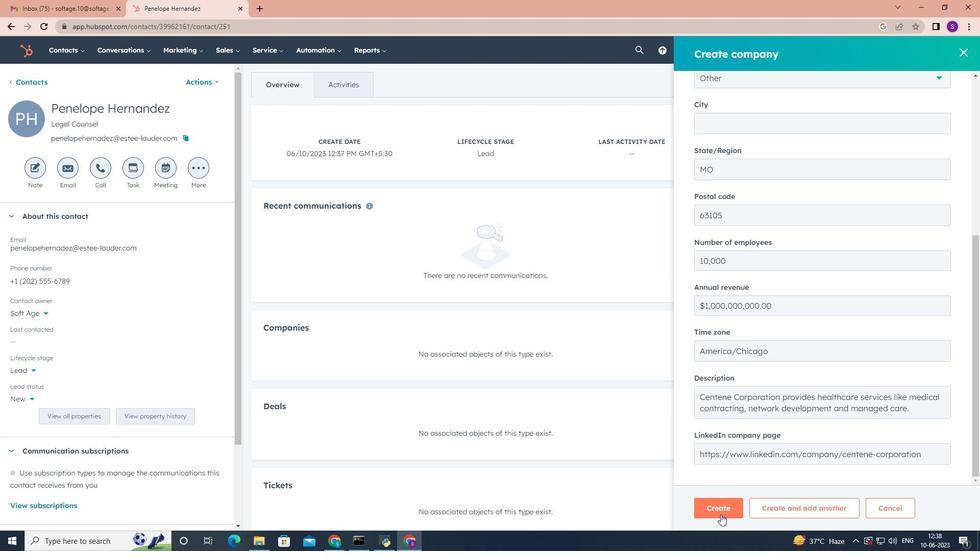 
Action: Mouse pressed left at (723, 509)
Screenshot: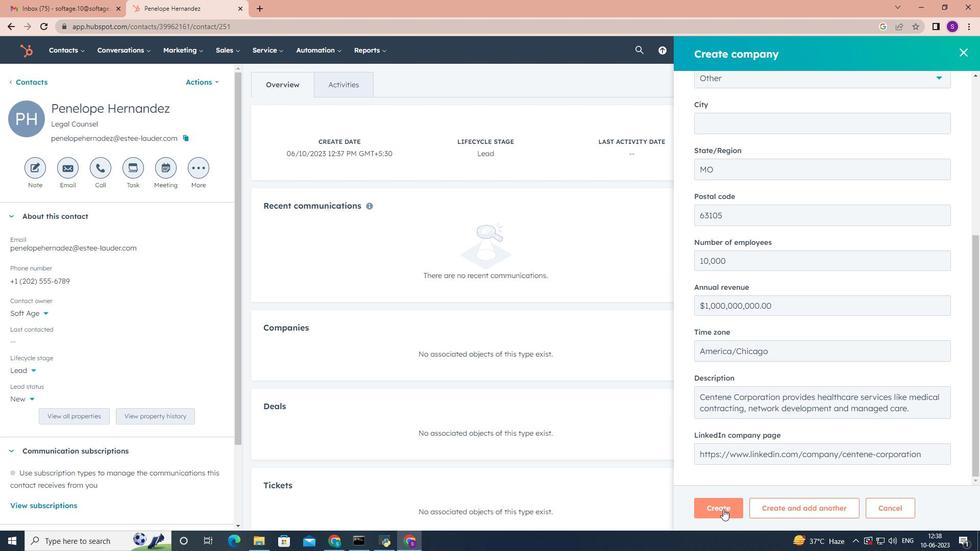 
Action: Mouse moved to (562, 312)
Screenshot: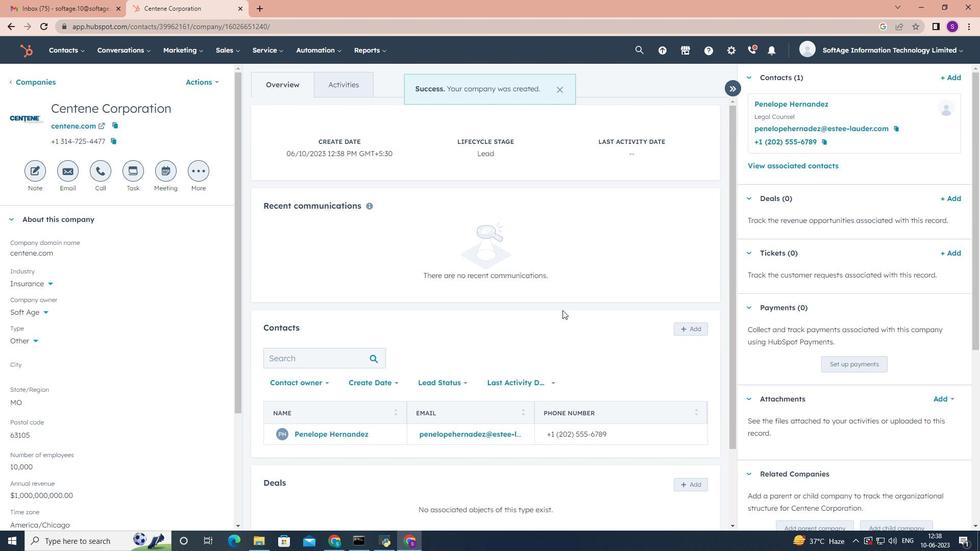 
